 Task: Select the merge conflict vs code in the default folding range provider.
Action: Mouse moved to (38, 545)
Screenshot: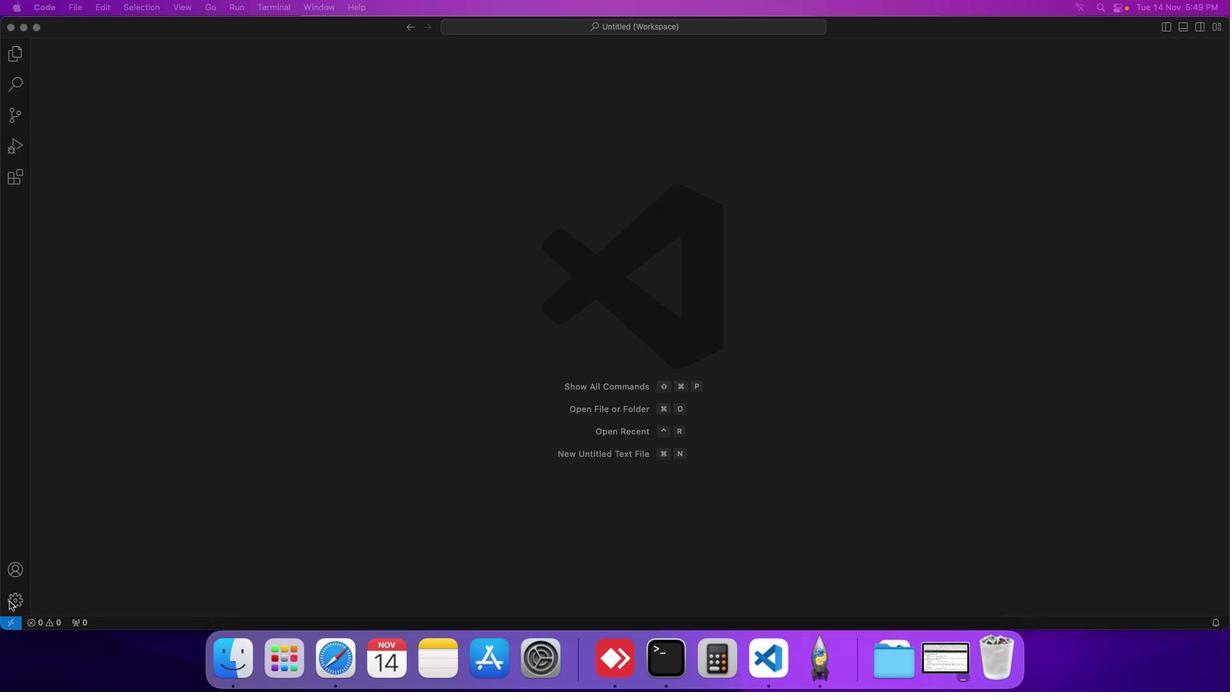 
Action: Mouse pressed left at (38, 545)
Screenshot: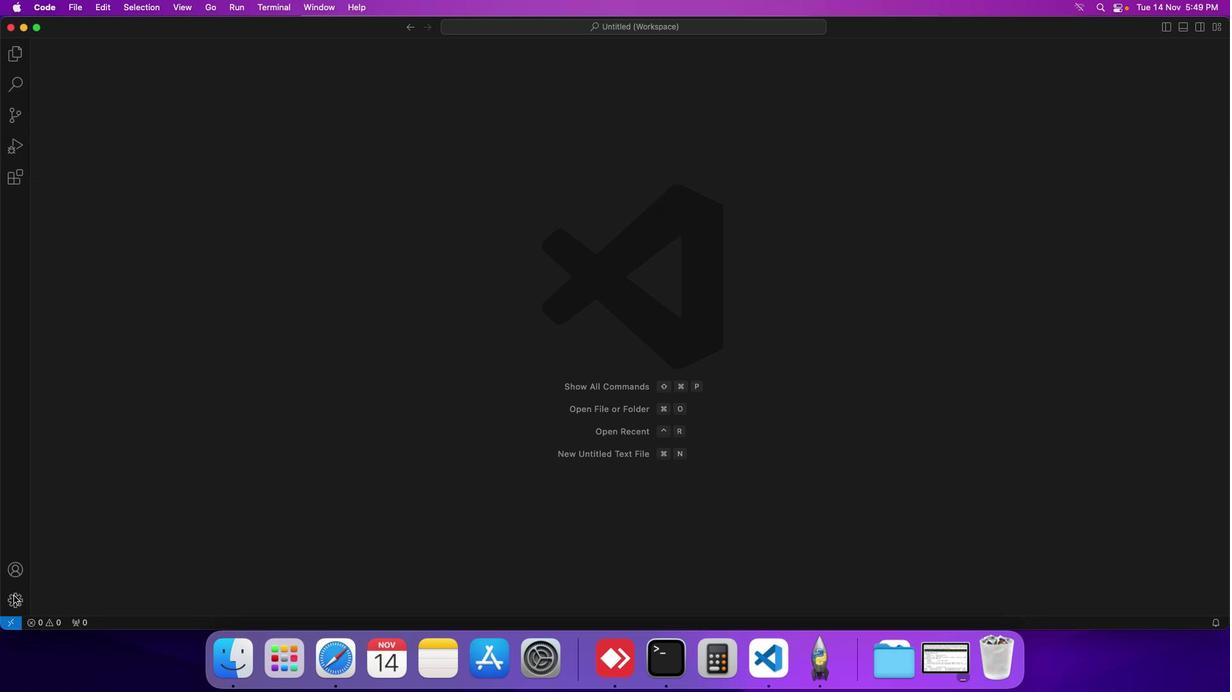 
Action: Mouse moved to (105, 456)
Screenshot: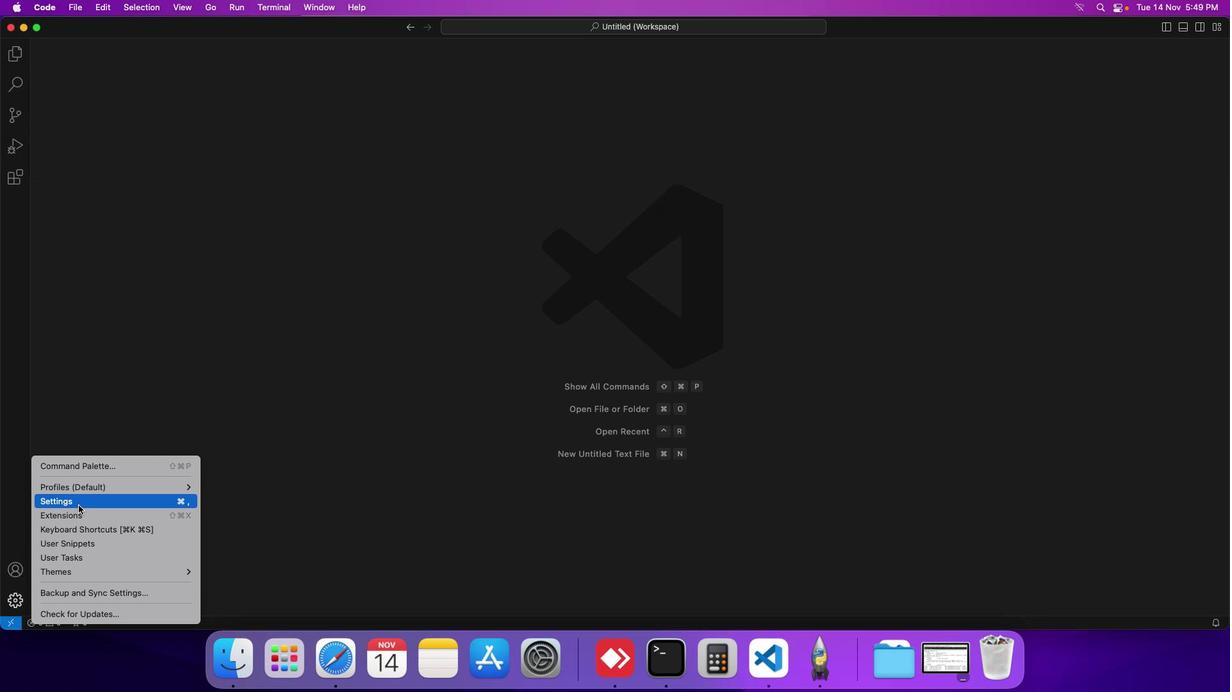 
Action: Mouse pressed left at (105, 456)
Screenshot: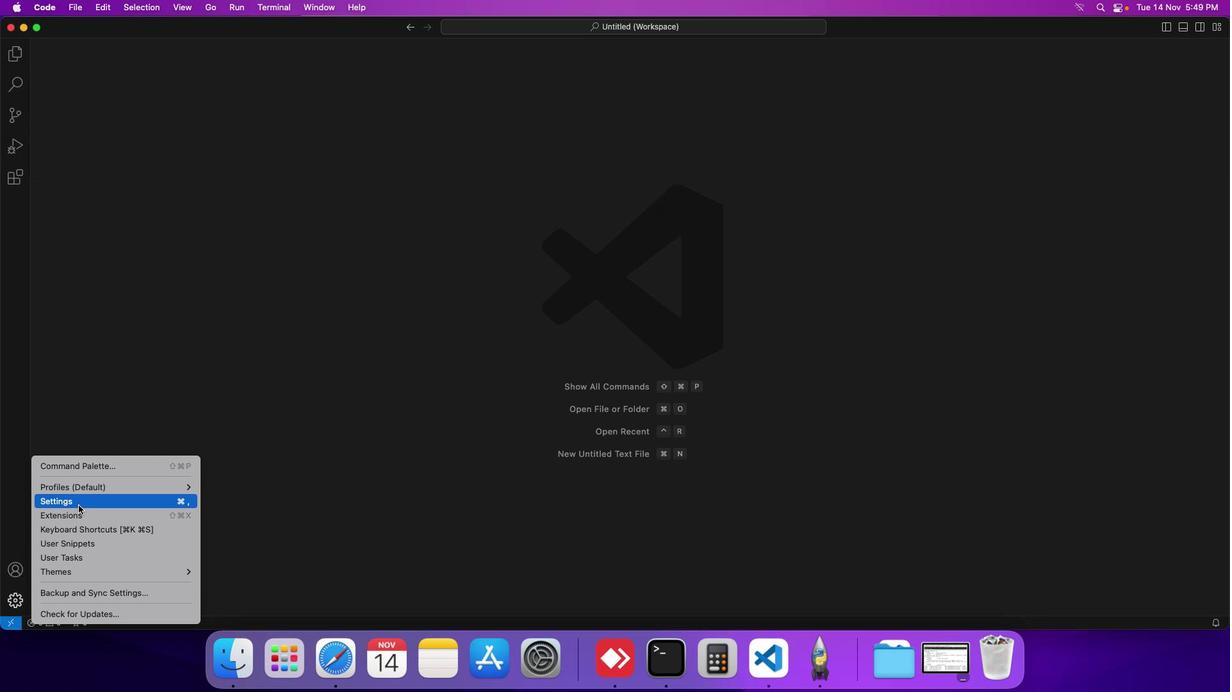 
Action: Mouse moved to (330, 83)
Screenshot: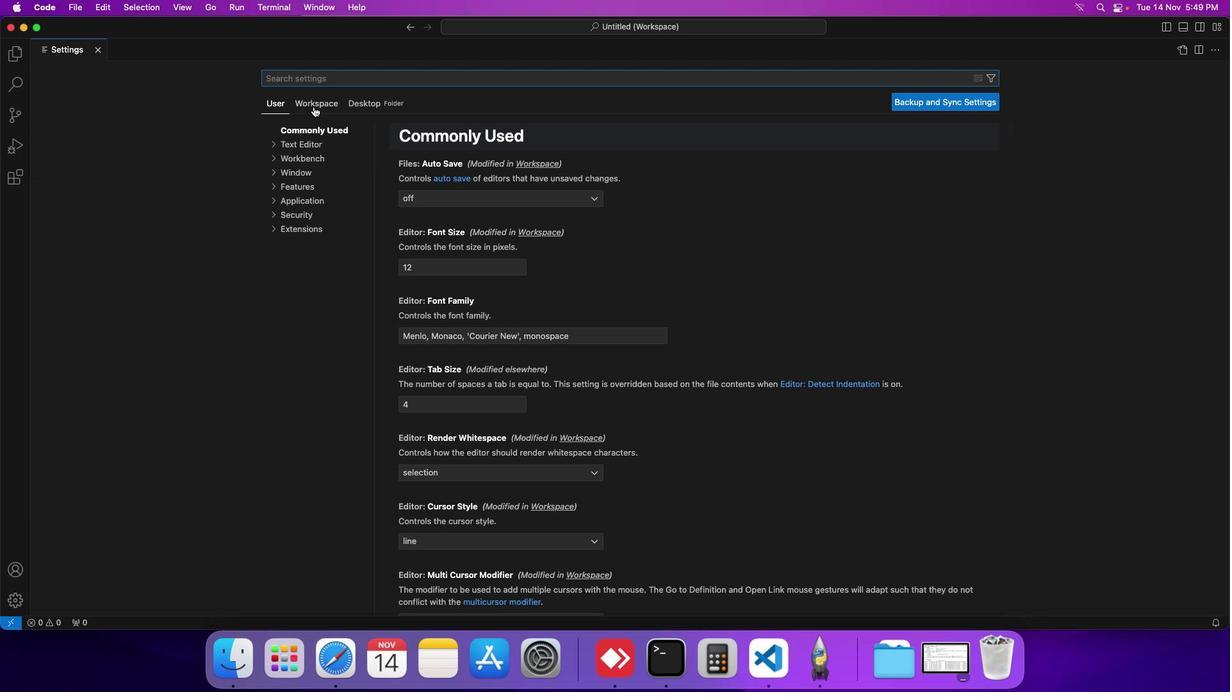 
Action: Mouse pressed left at (330, 83)
Screenshot: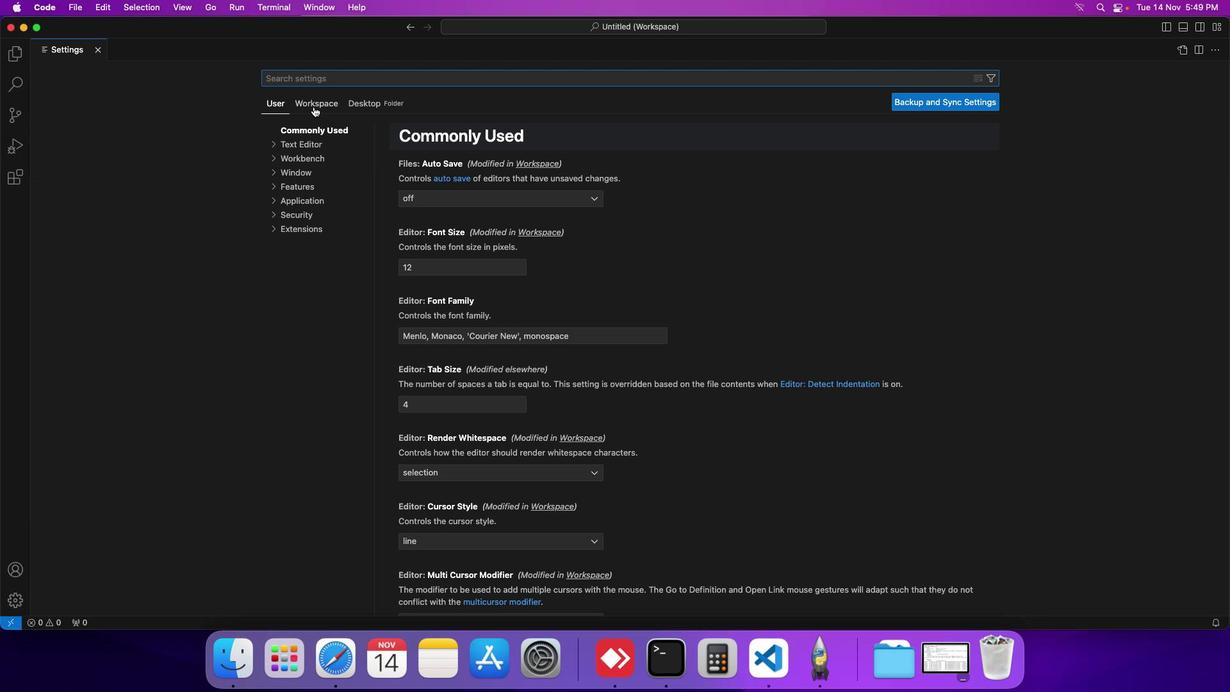 
Action: Mouse moved to (319, 120)
Screenshot: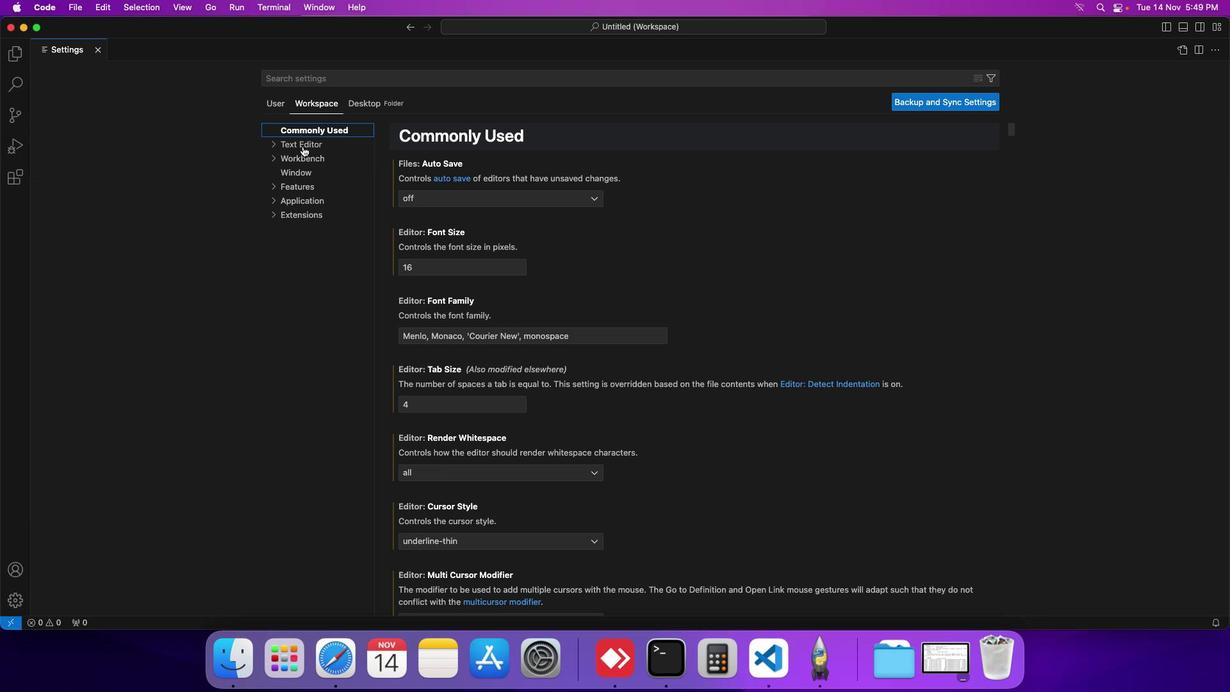 
Action: Mouse pressed left at (319, 120)
Screenshot: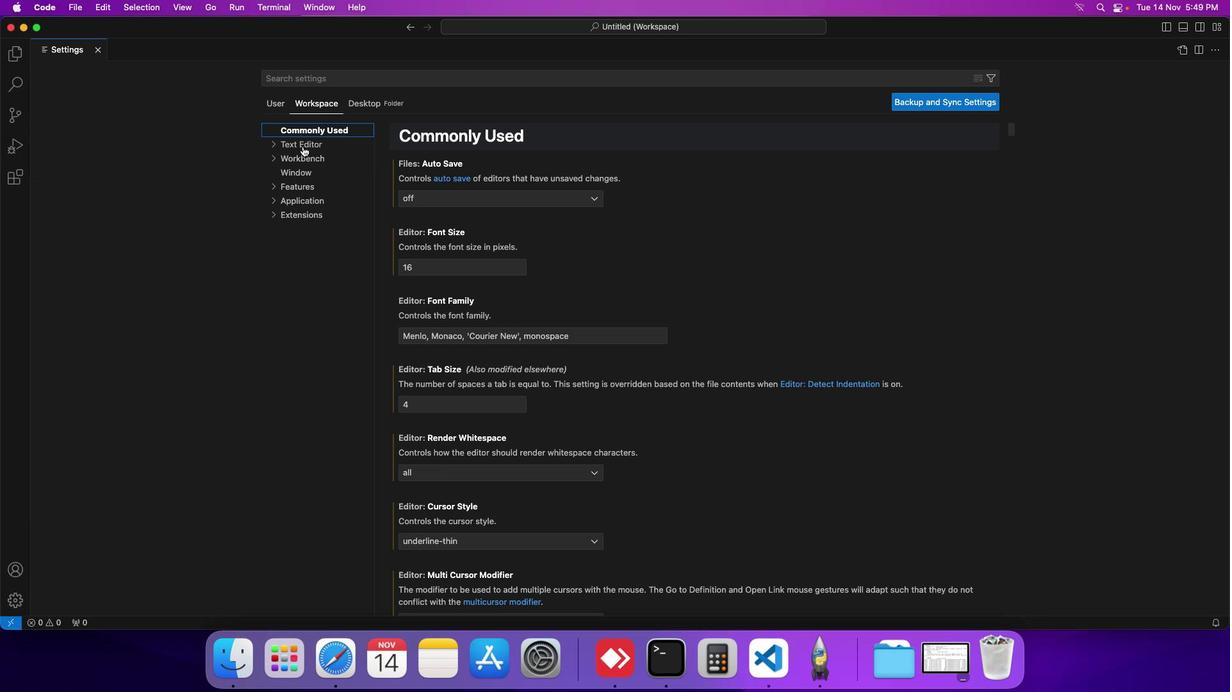 
Action: Mouse moved to (438, 301)
Screenshot: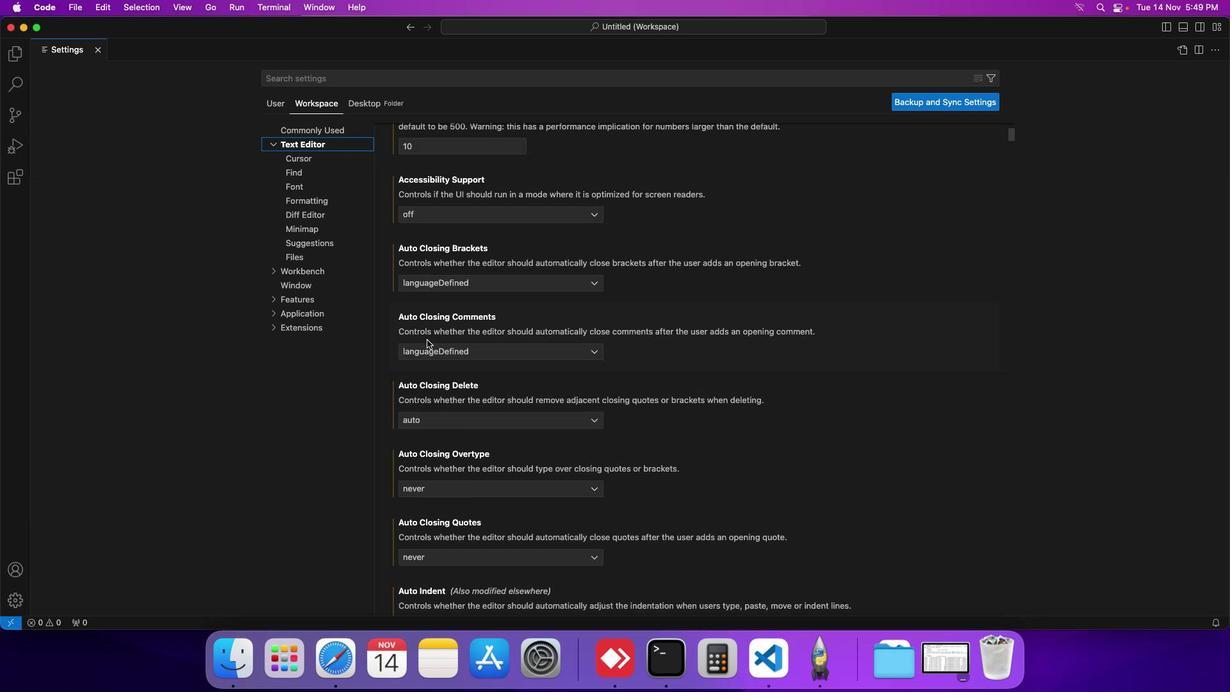 
Action: Mouse scrolled (438, 301) with delta (30, -16)
Screenshot: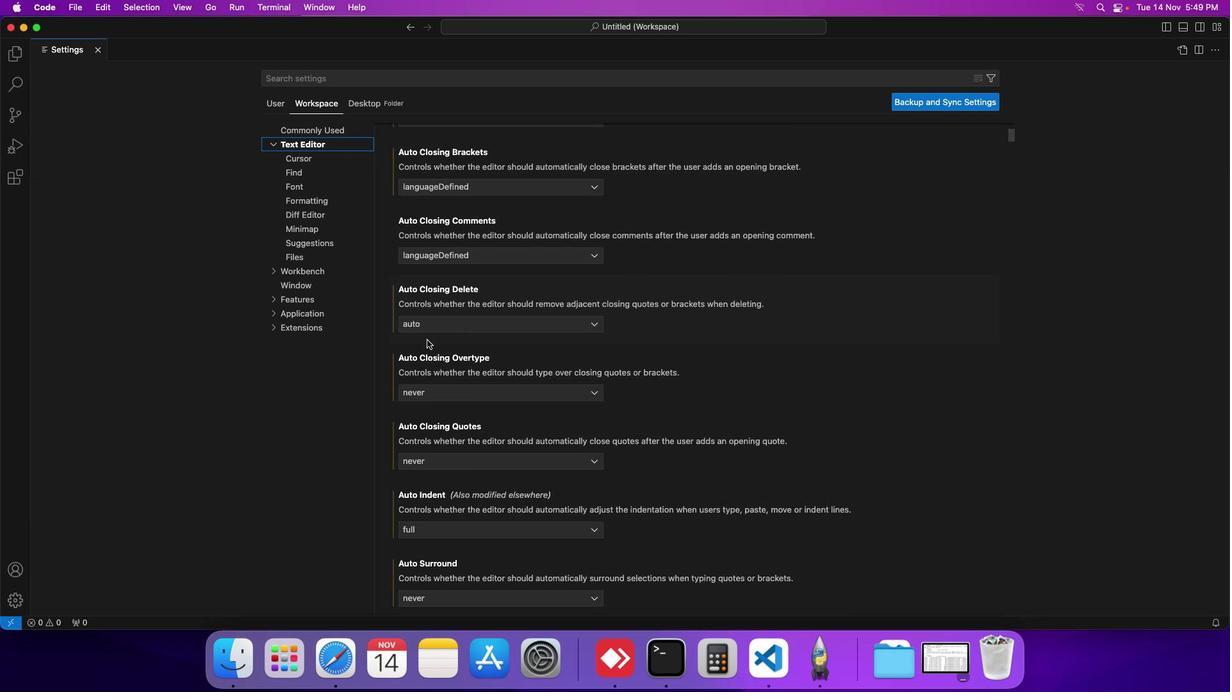 
Action: Mouse scrolled (438, 301) with delta (30, -16)
Screenshot: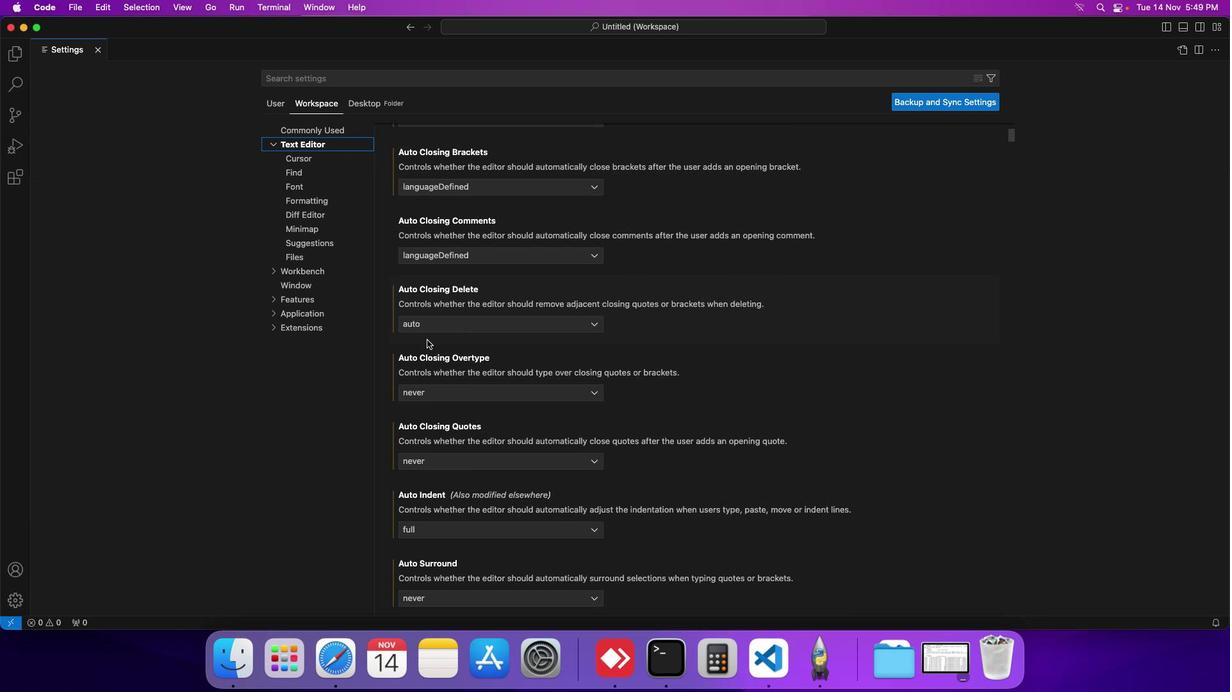 
Action: Mouse scrolled (438, 301) with delta (30, -16)
Screenshot: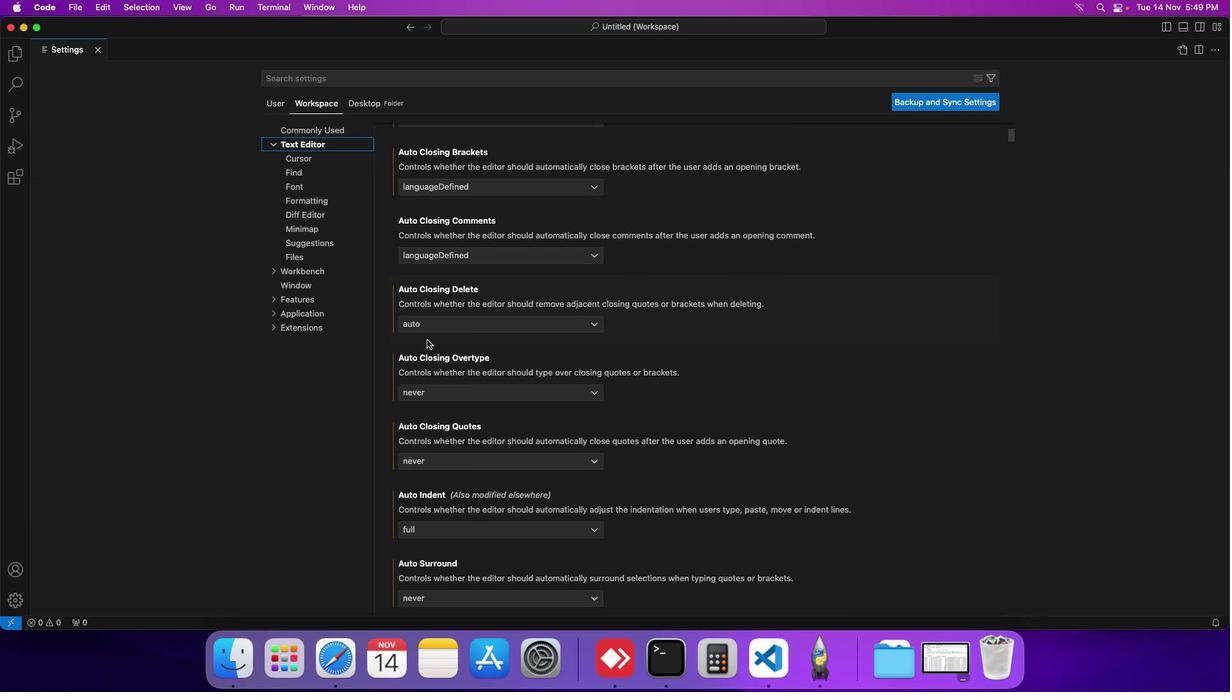 
Action: Mouse scrolled (438, 301) with delta (30, -16)
Screenshot: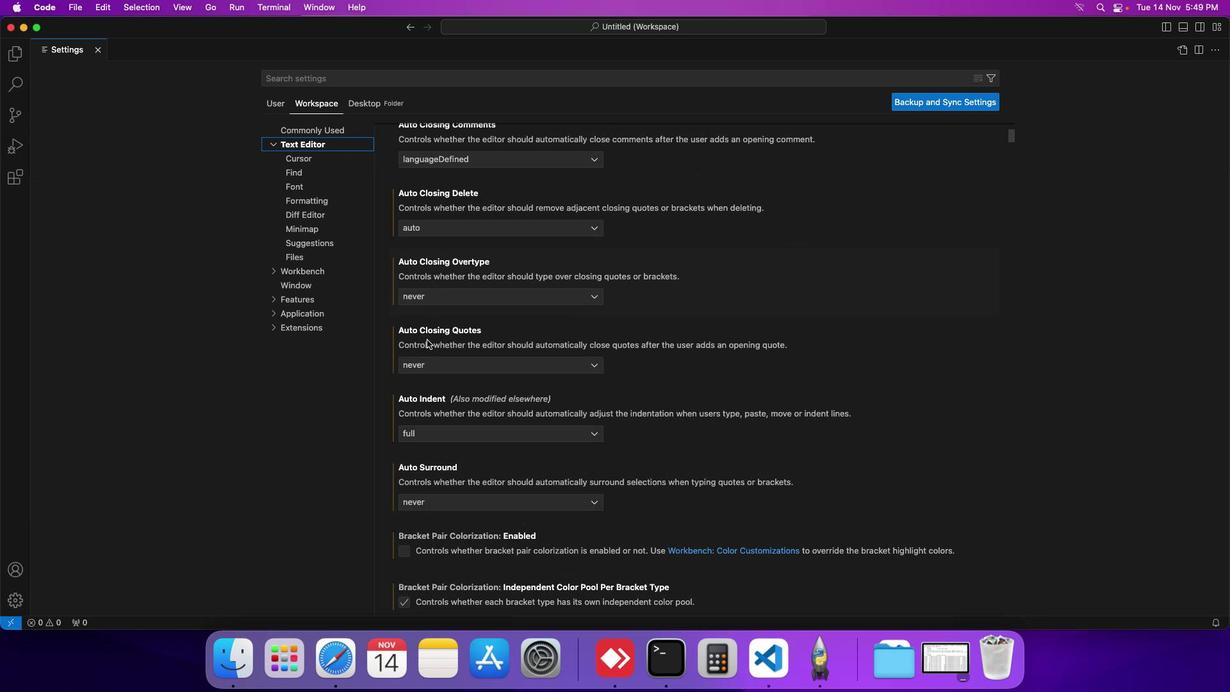 
Action: Mouse scrolled (438, 301) with delta (30, -16)
Screenshot: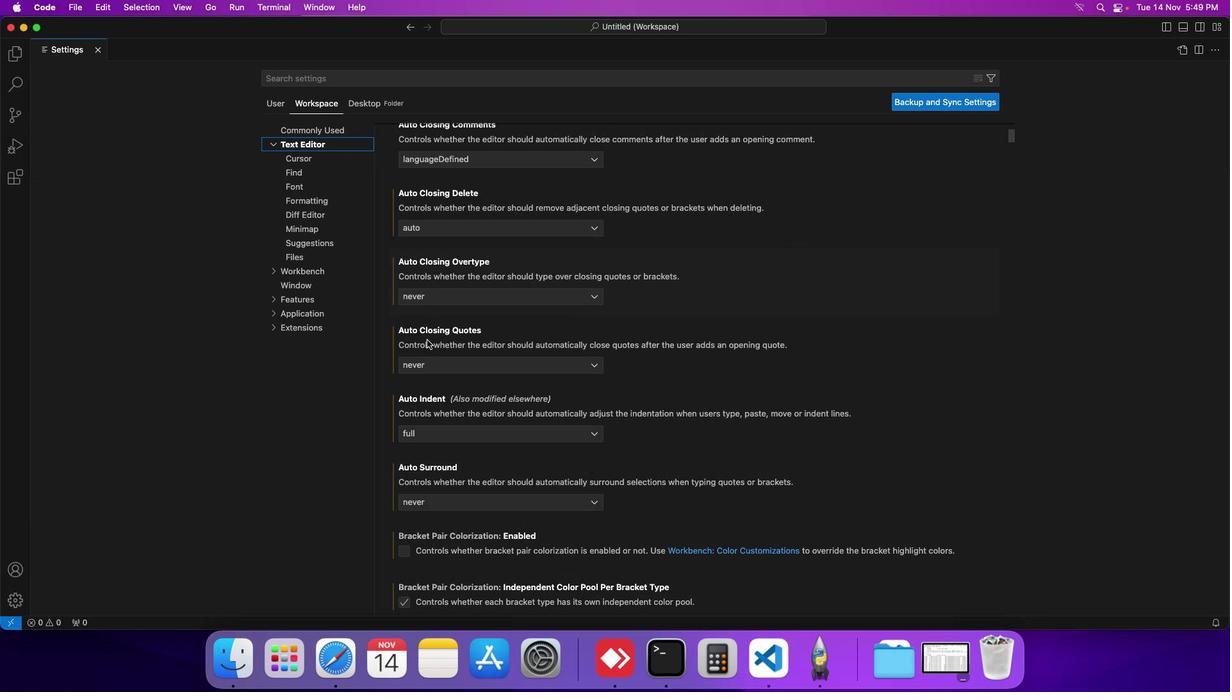 
Action: Mouse scrolled (438, 301) with delta (30, -16)
Screenshot: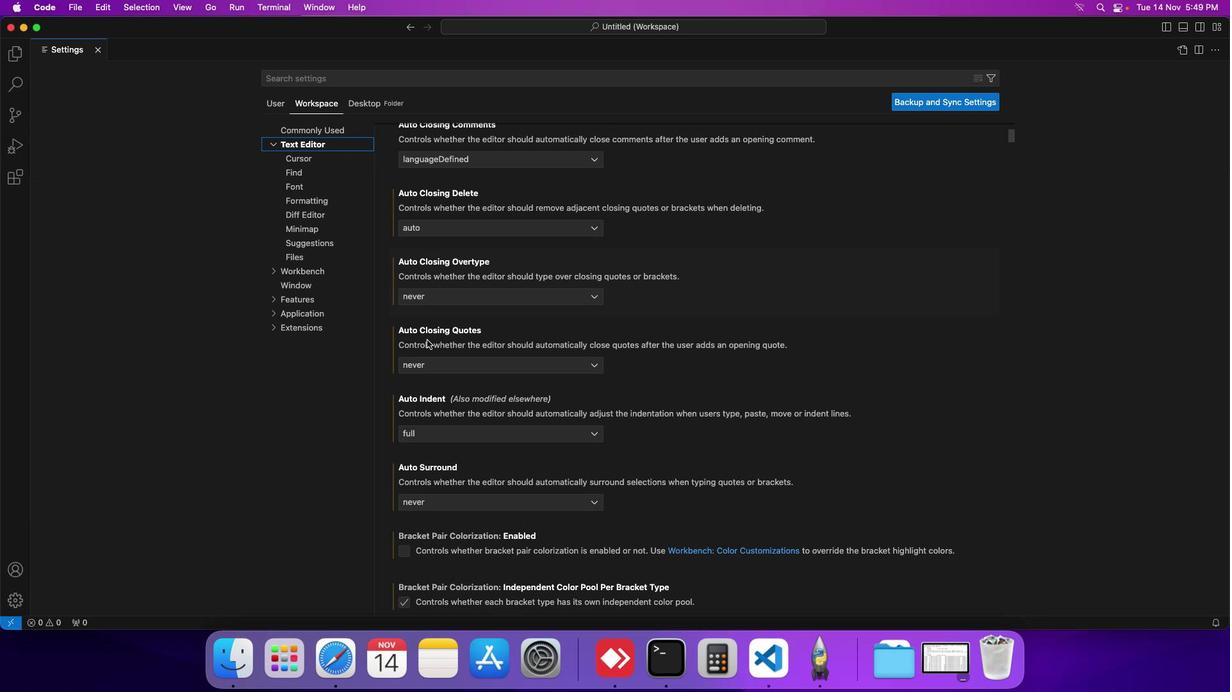 
Action: Mouse moved to (438, 302)
Screenshot: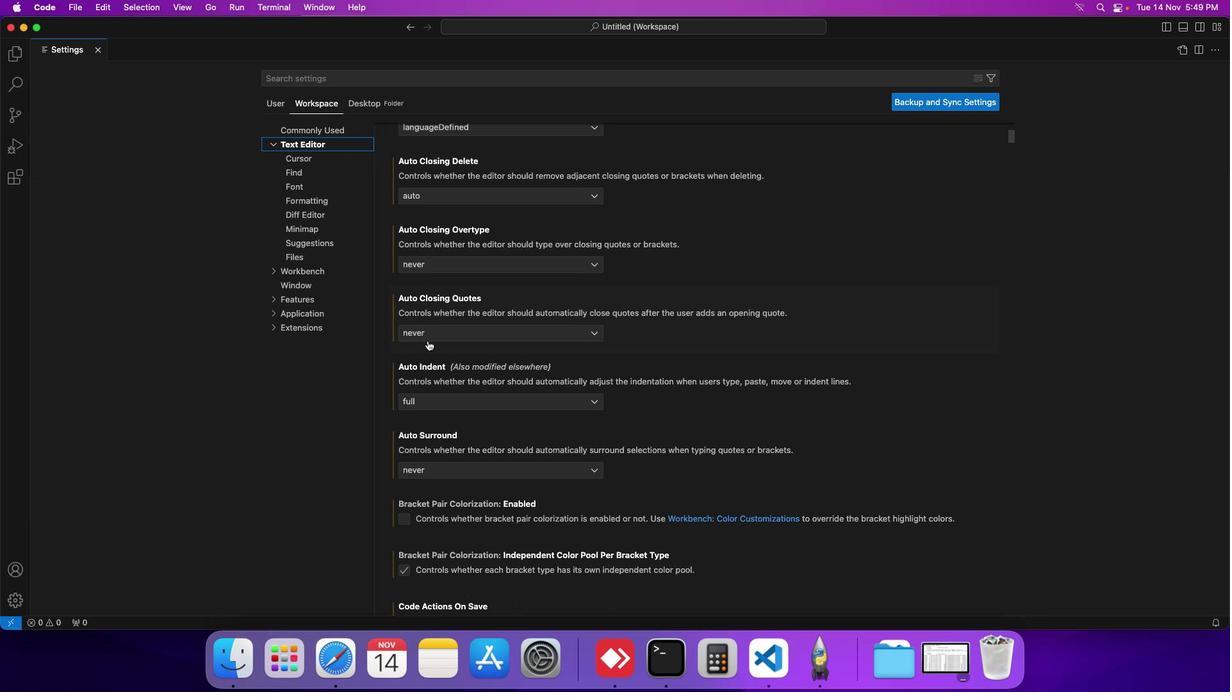 
Action: Mouse scrolled (438, 302) with delta (30, -16)
Screenshot: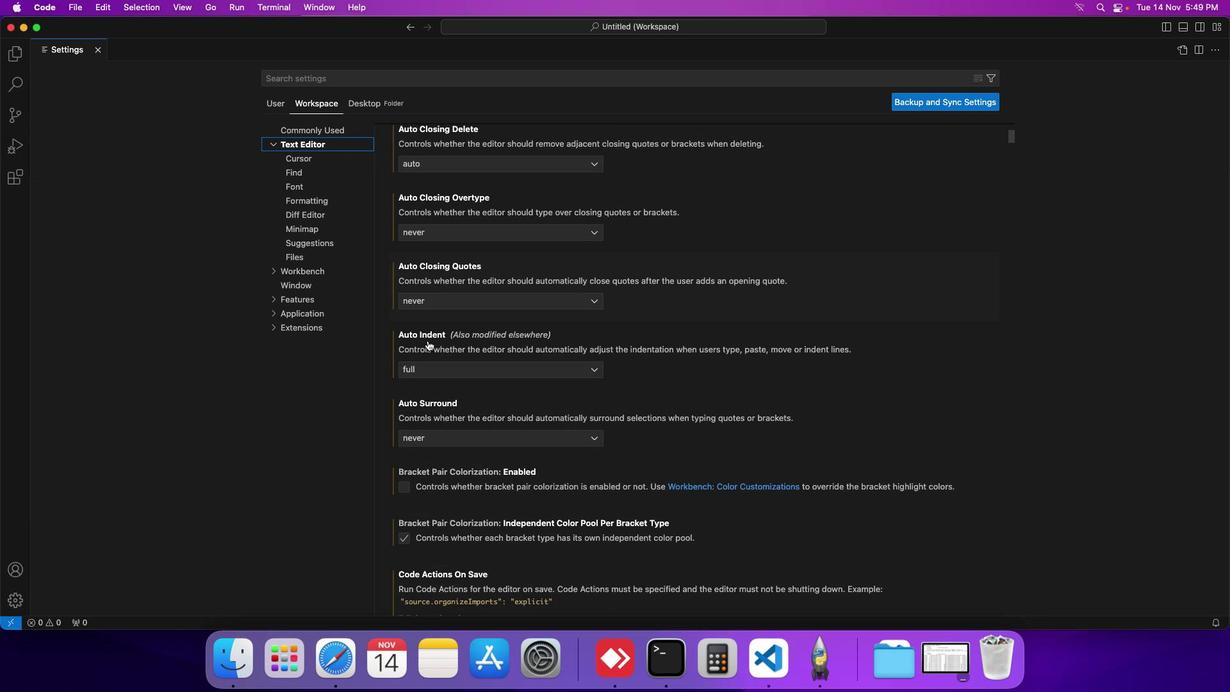 
Action: Mouse scrolled (438, 302) with delta (30, -16)
Screenshot: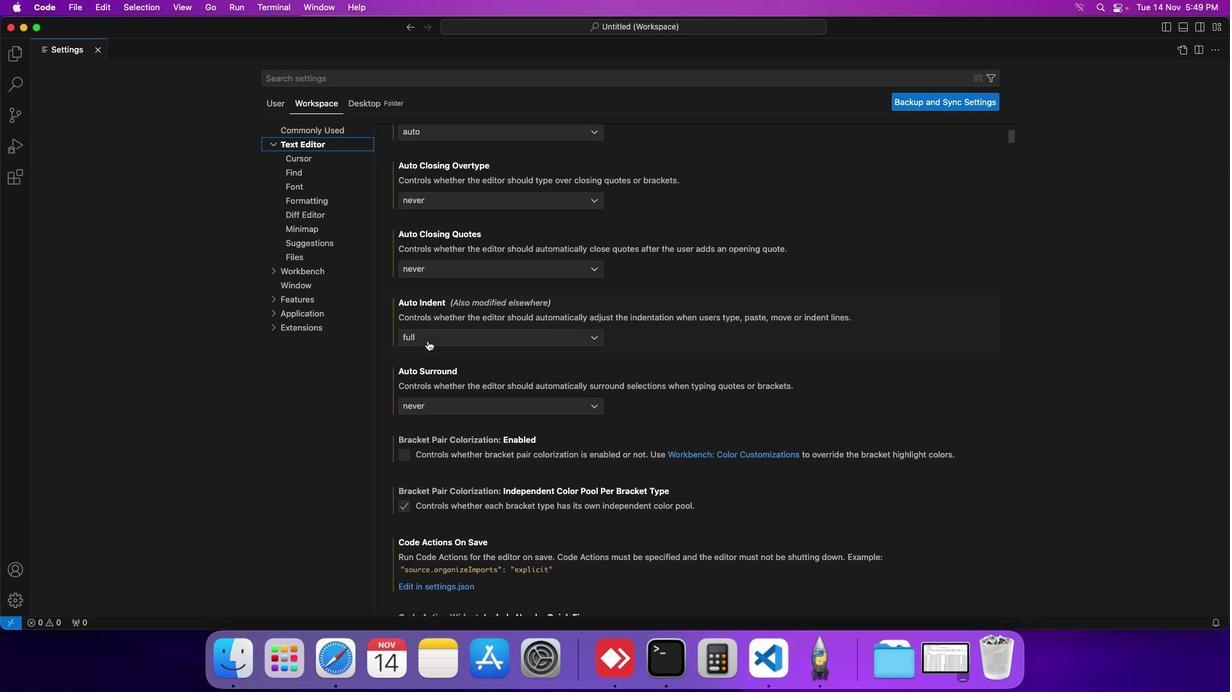 
Action: Mouse scrolled (438, 302) with delta (30, -16)
Screenshot: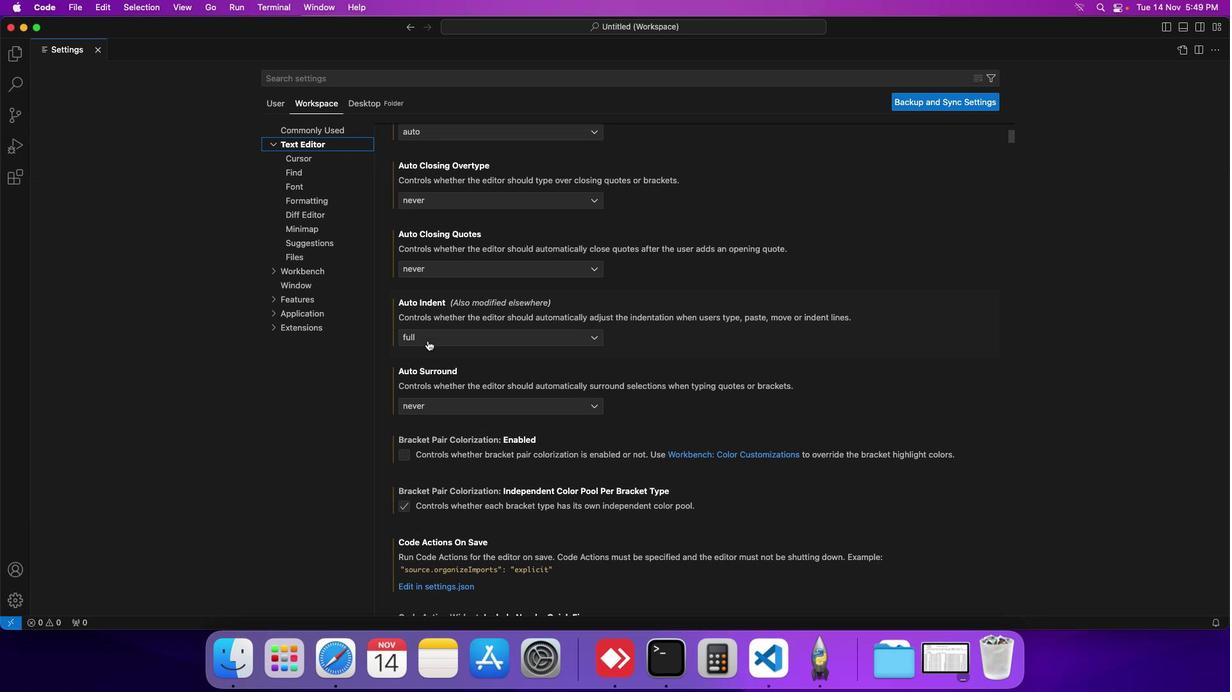 
Action: Mouse moved to (439, 302)
Screenshot: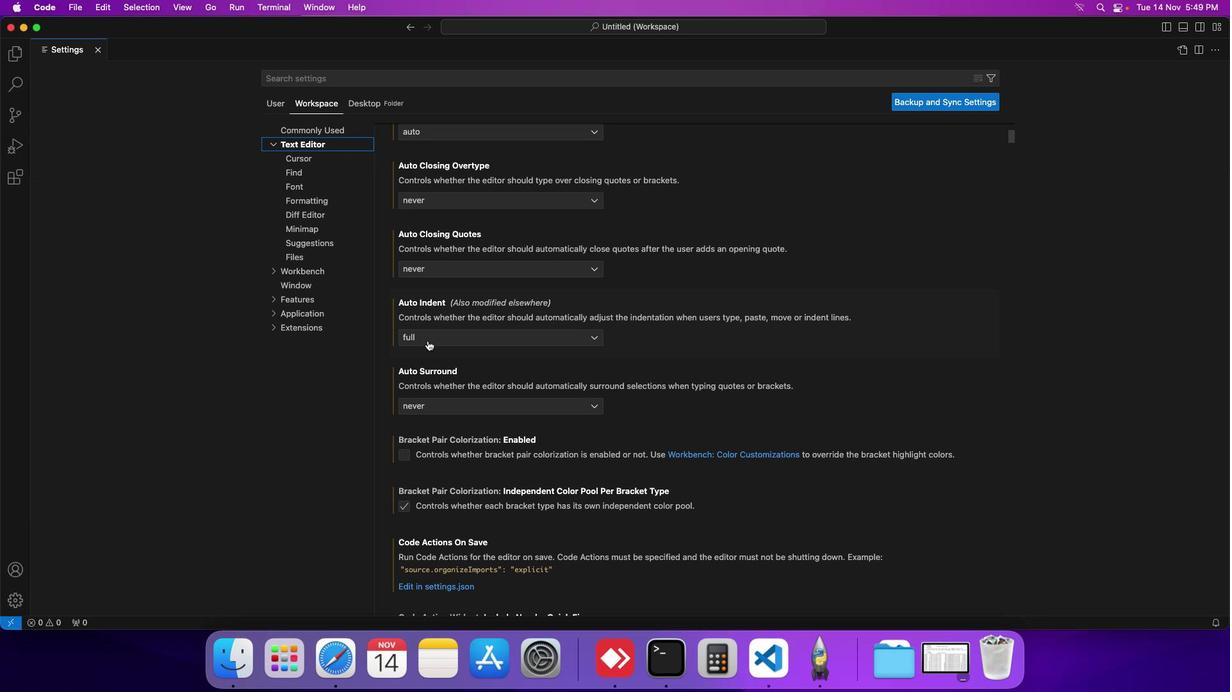 
Action: Mouse scrolled (439, 302) with delta (30, -16)
Screenshot: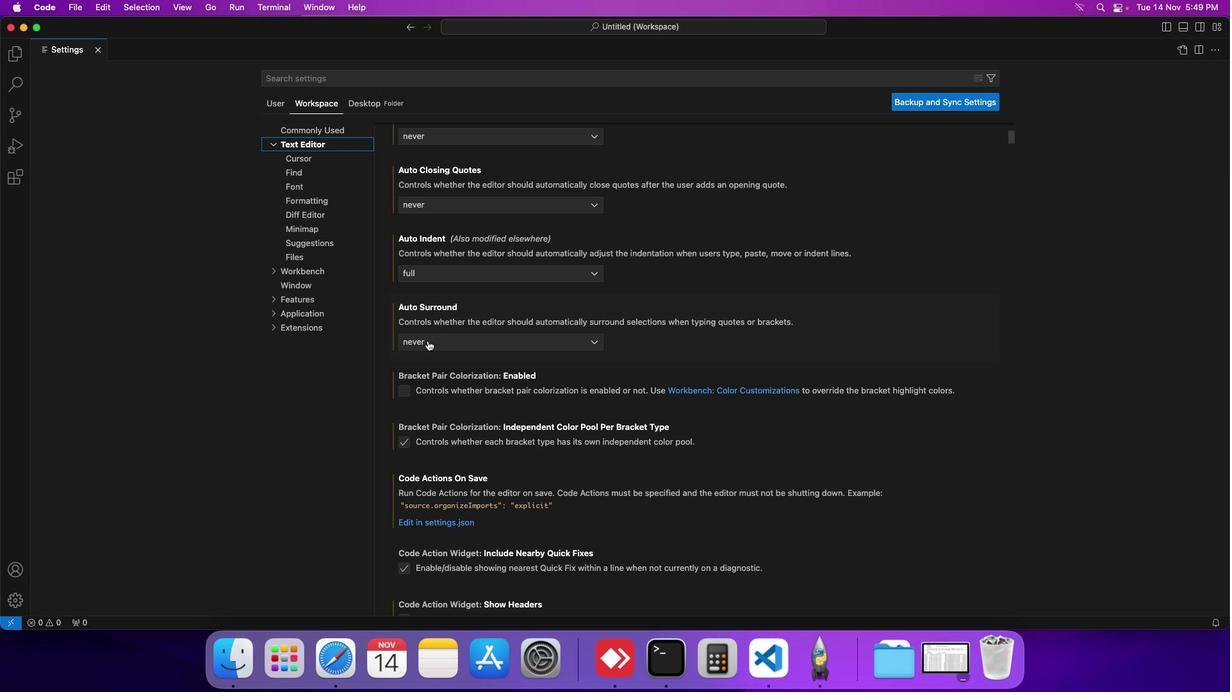 
Action: Mouse scrolled (439, 302) with delta (30, -16)
Screenshot: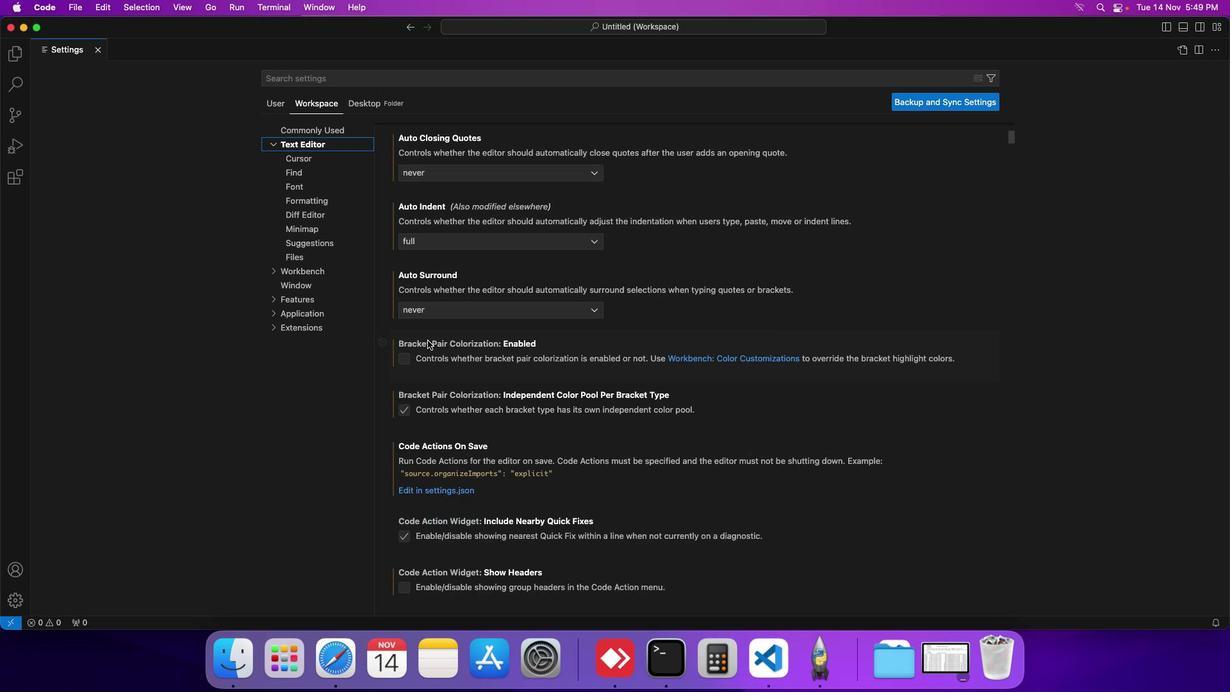 
Action: Mouse scrolled (439, 302) with delta (30, -16)
Screenshot: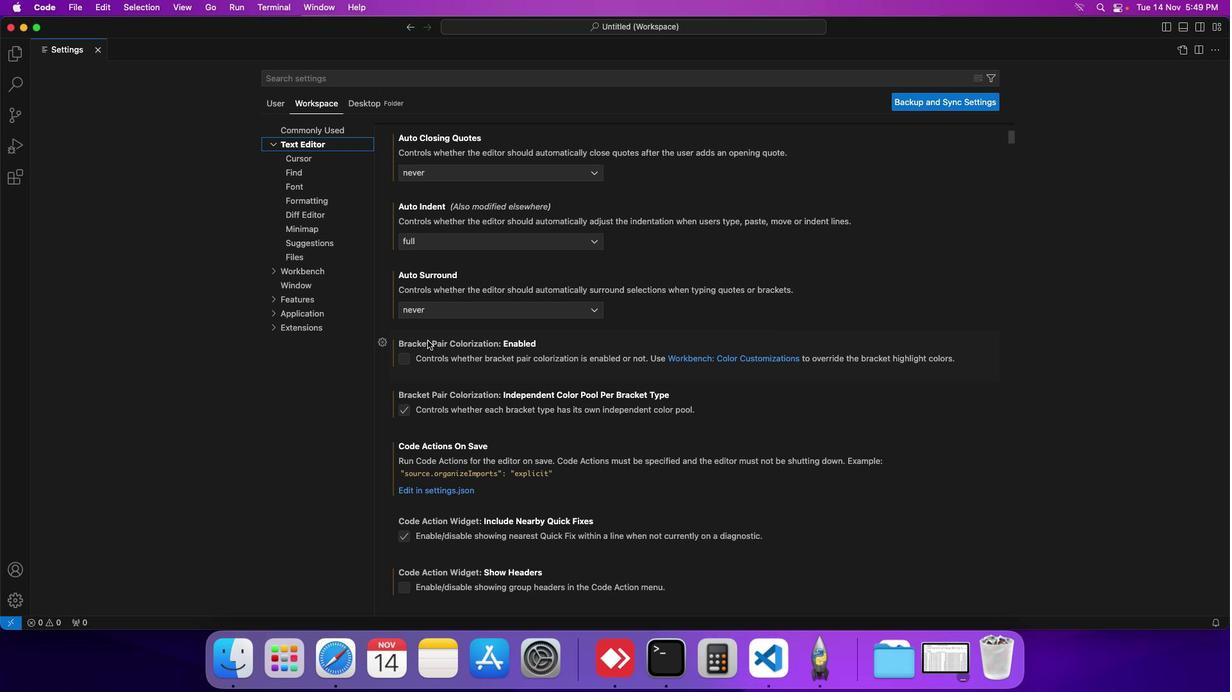 
Action: Mouse moved to (439, 303)
Screenshot: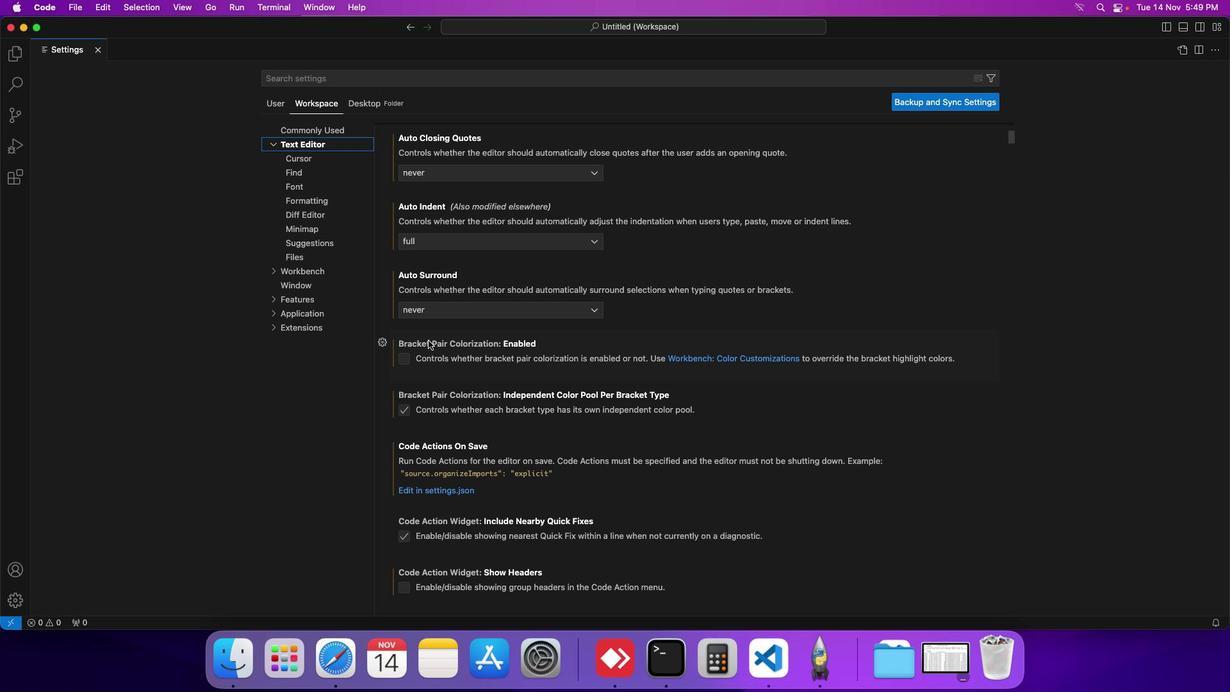 
Action: Mouse scrolled (439, 303) with delta (30, -16)
Screenshot: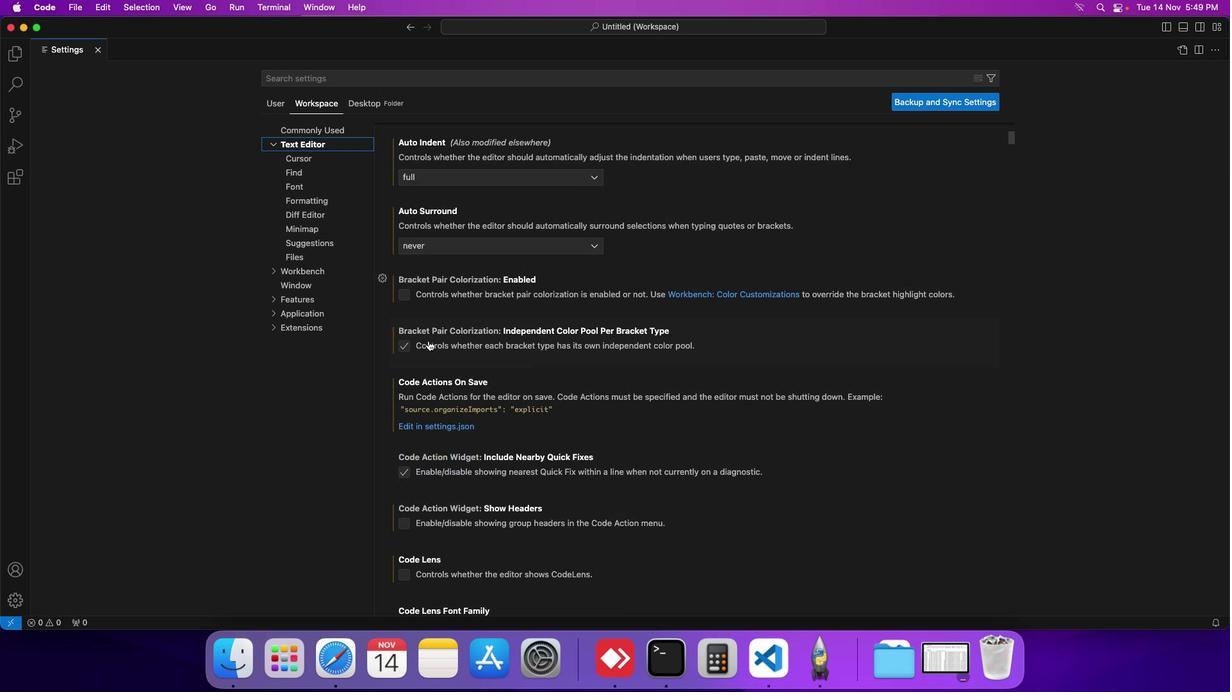 
Action: Mouse scrolled (439, 303) with delta (30, -16)
Screenshot: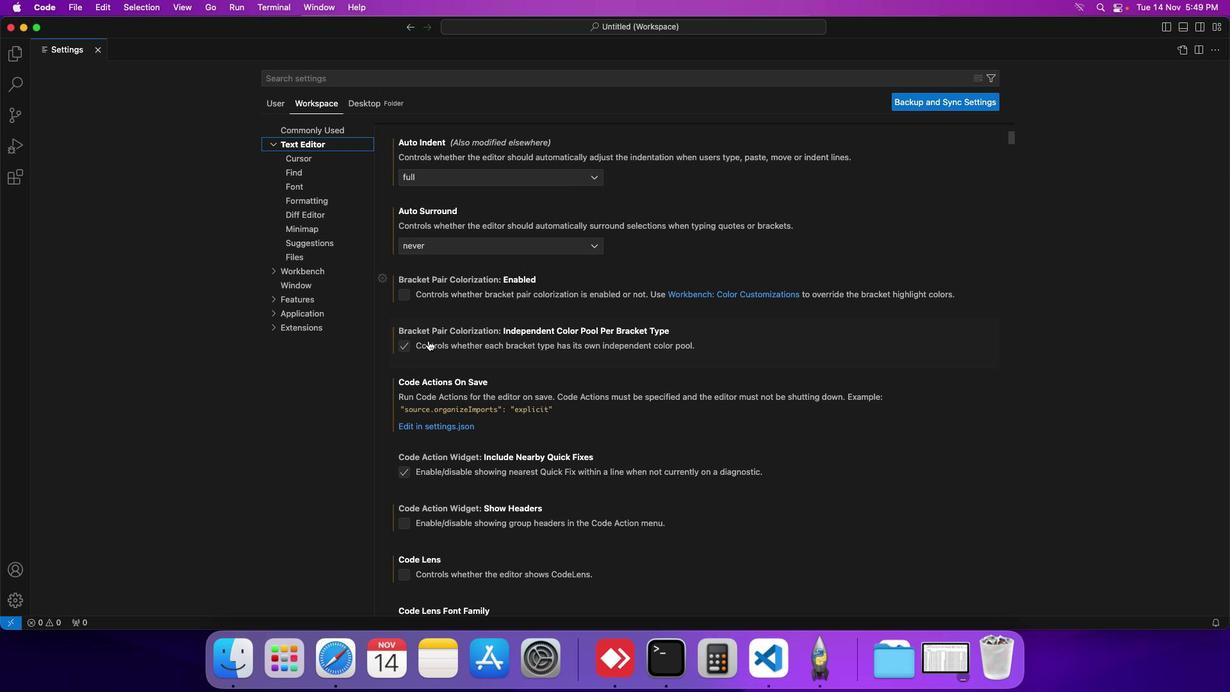 
Action: Mouse scrolled (439, 303) with delta (30, -16)
Screenshot: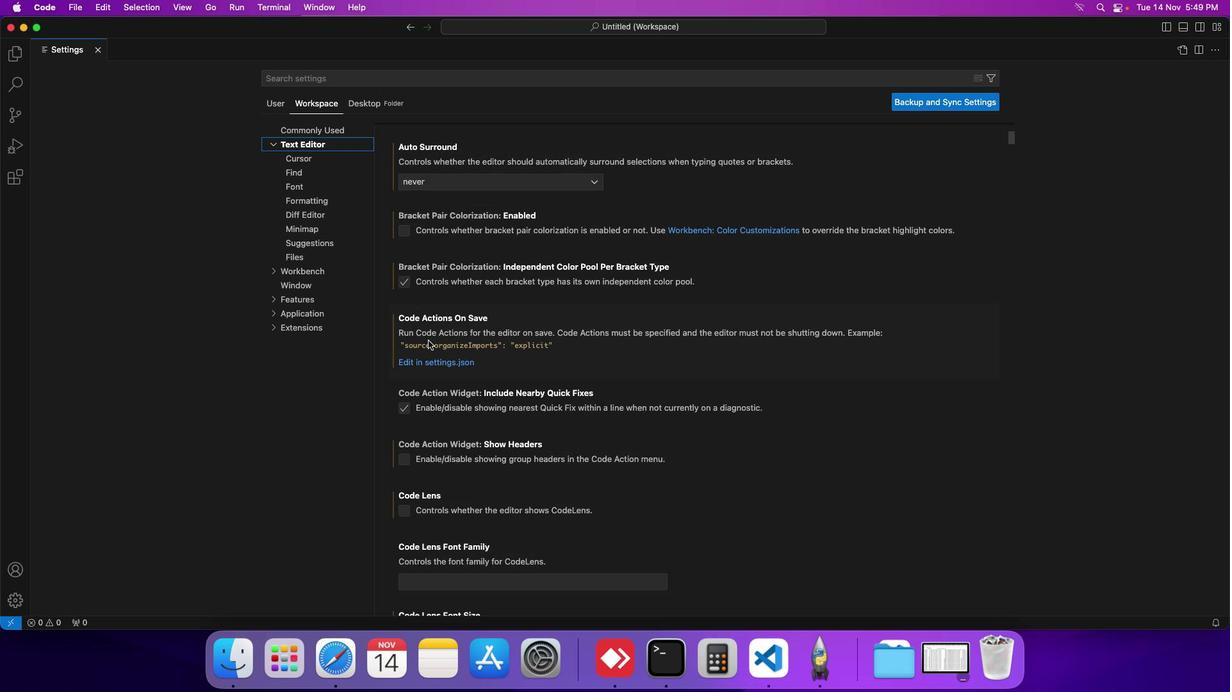 
Action: Mouse scrolled (439, 303) with delta (30, -16)
Screenshot: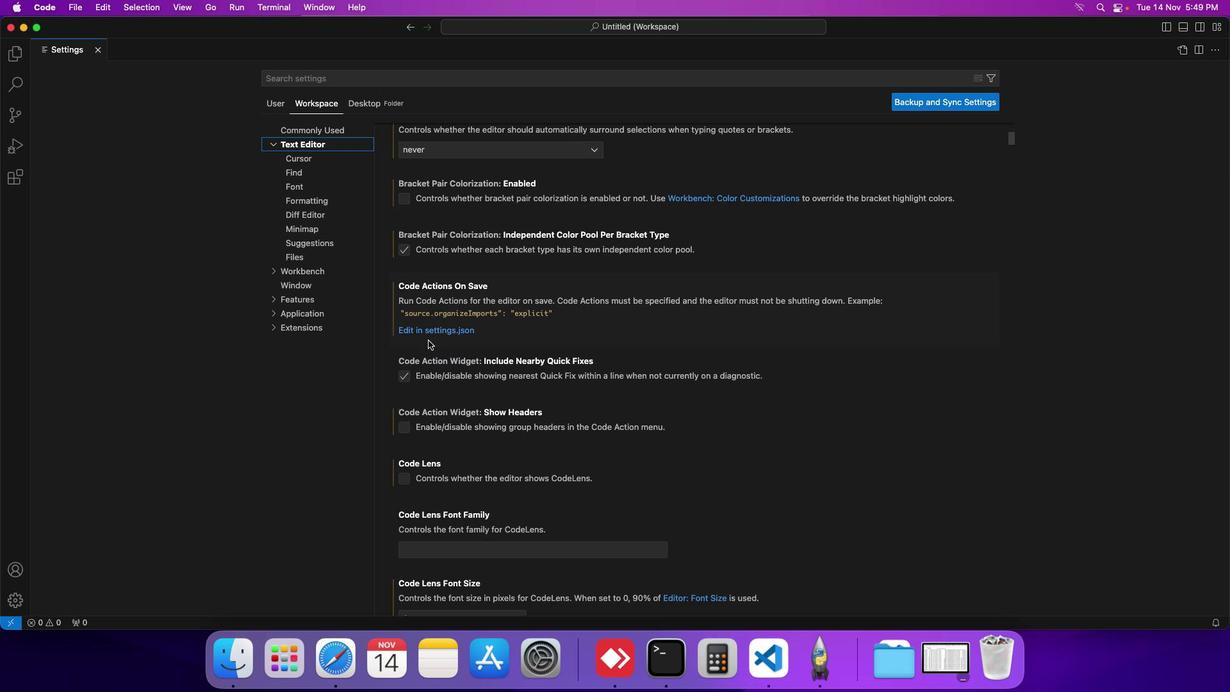 
Action: Mouse scrolled (439, 303) with delta (30, -16)
Screenshot: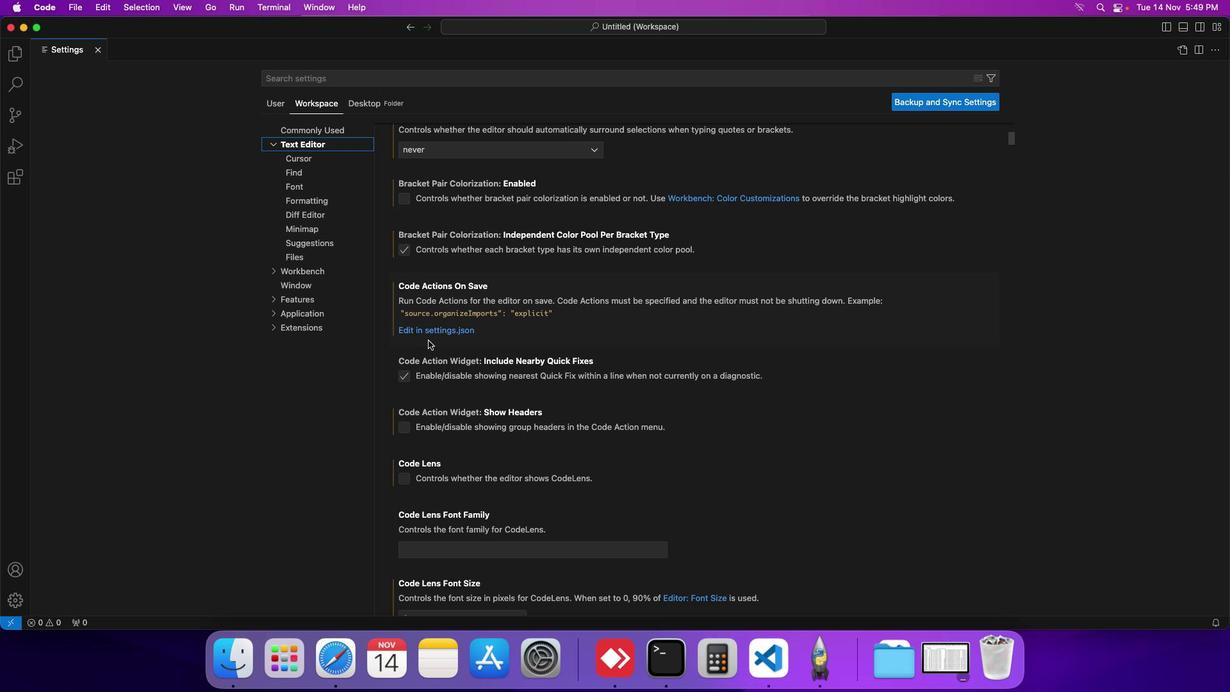 
Action: Mouse scrolled (439, 303) with delta (30, -16)
Screenshot: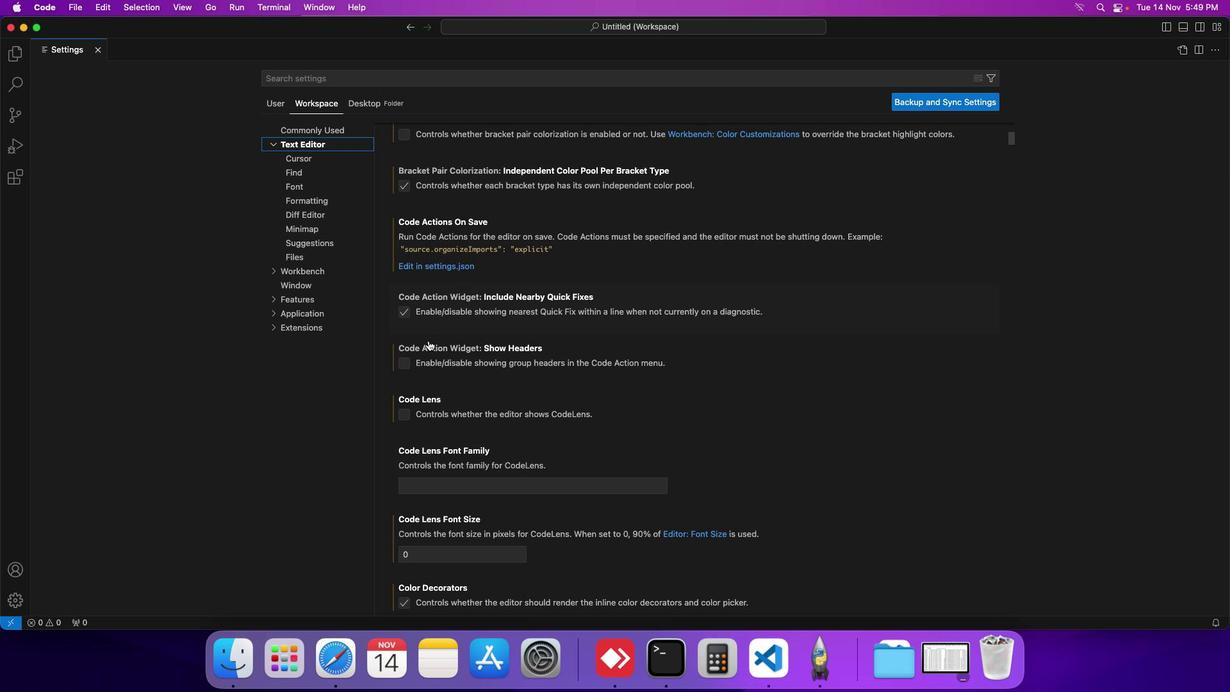 
Action: Mouse scrolled (439, 303) with delta (30, -16)
Screenshot: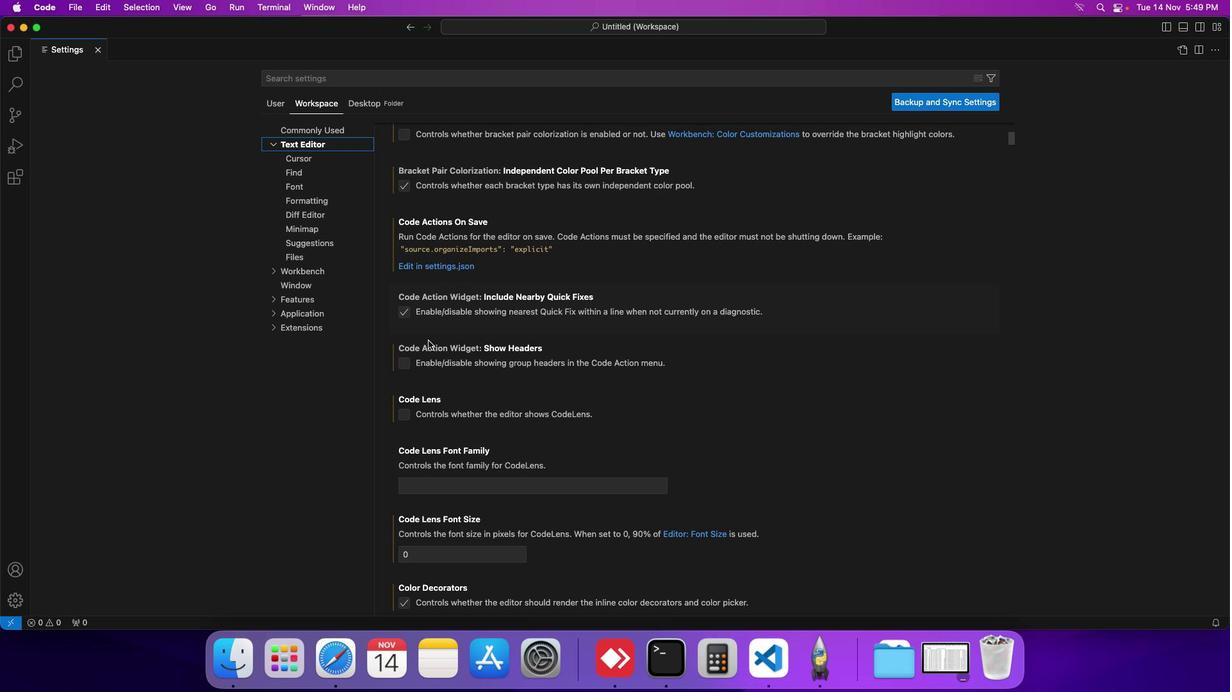 
Action: Mouse scrolled (439, 303) with delta (30, -16)
Screenshot: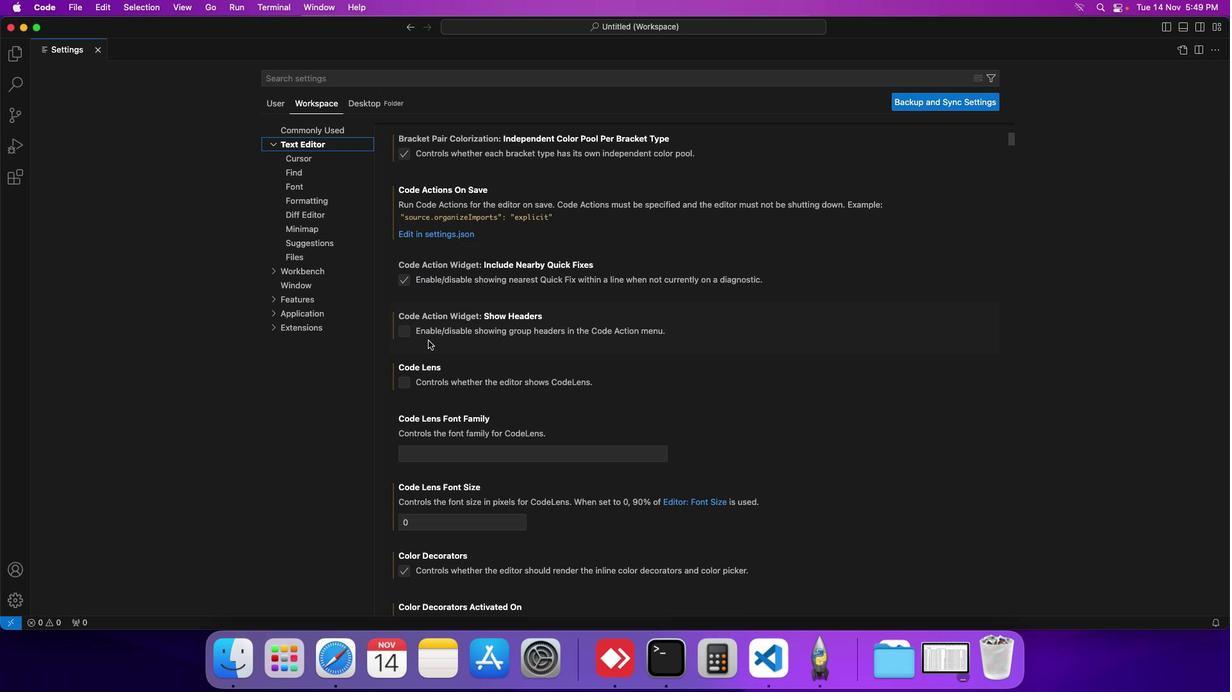 
Action: Mouse scrolled (439, 303) with delta (30, -16)
Screenshot: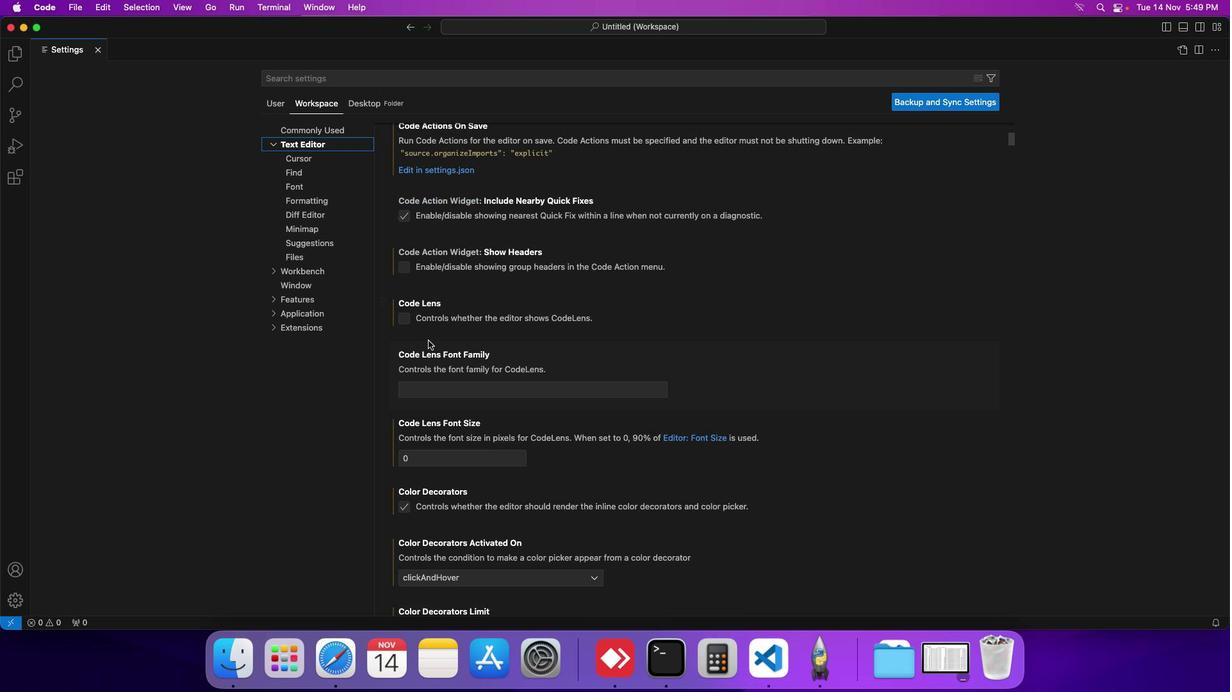
Action: Mouse scrolled (439, 303) with delta (30, -16)
Screenshot: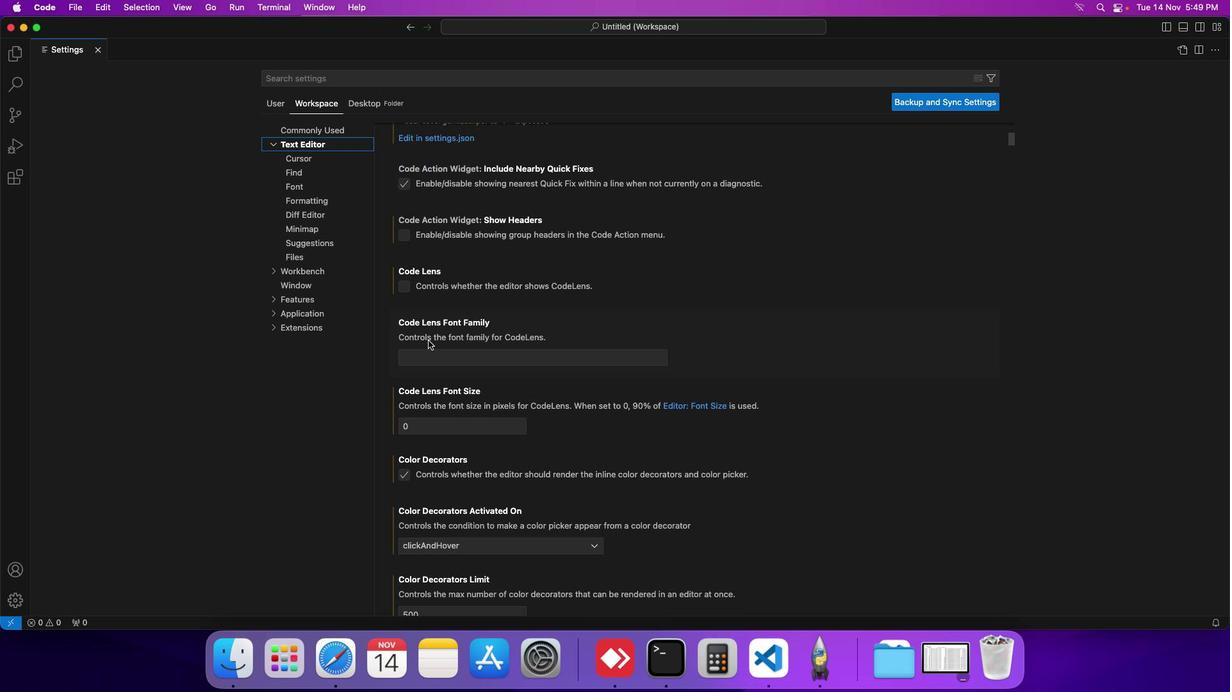 
Action: Mouse scrolled (439, 303) with delta (30, -16)
Screenshot: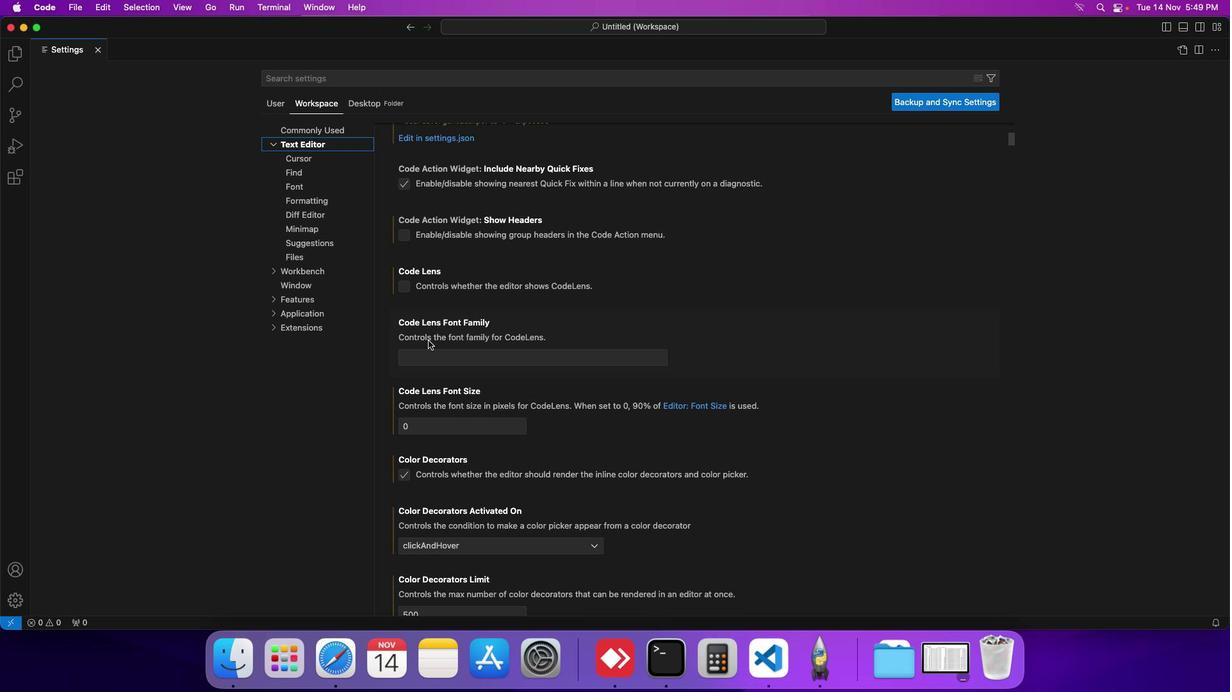 
Action: Mouse scrolled (439, 303) with delta (30, -16)
Screenshot: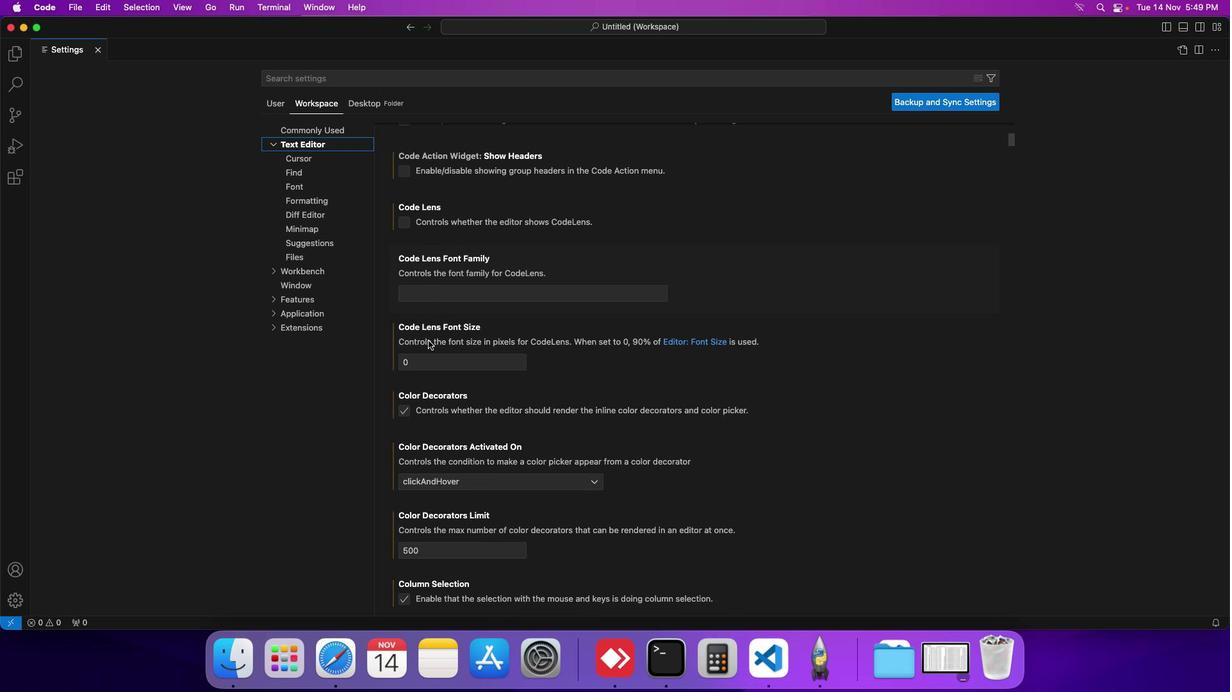 
Action: Mouse scrolled (439, 303) with delta (30, -16)
Screenshot: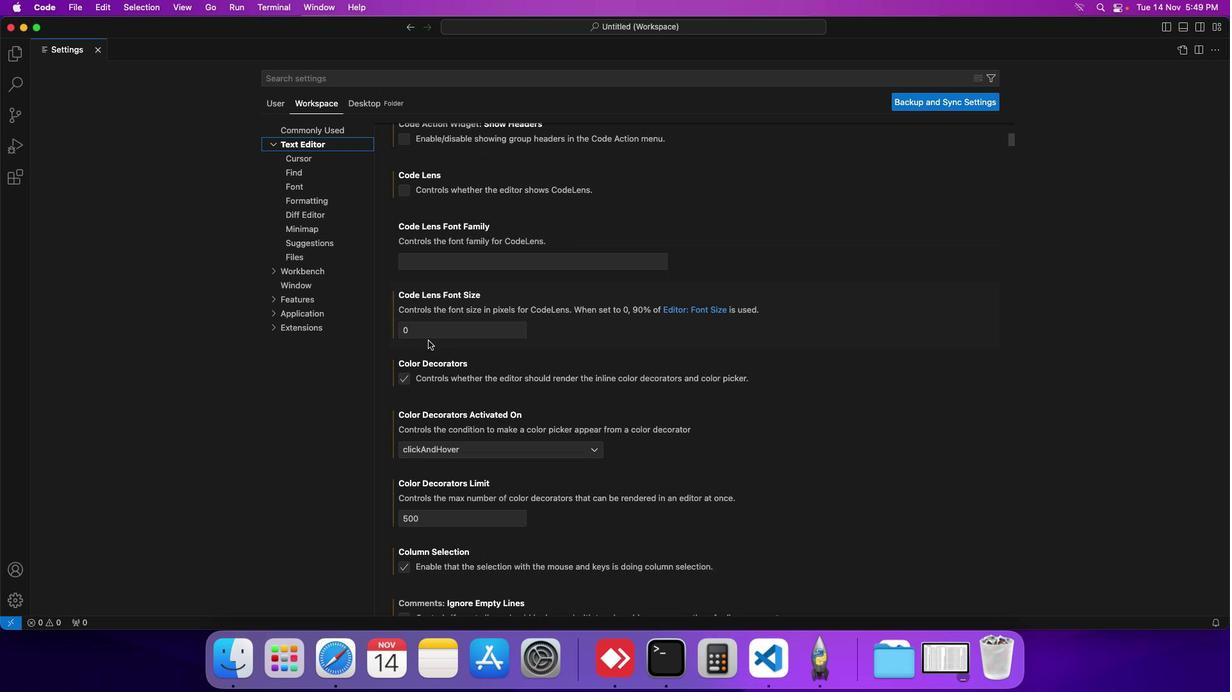 
Action: Mouse scrolled (439, 303) with delta (30, -16)
Screenshot: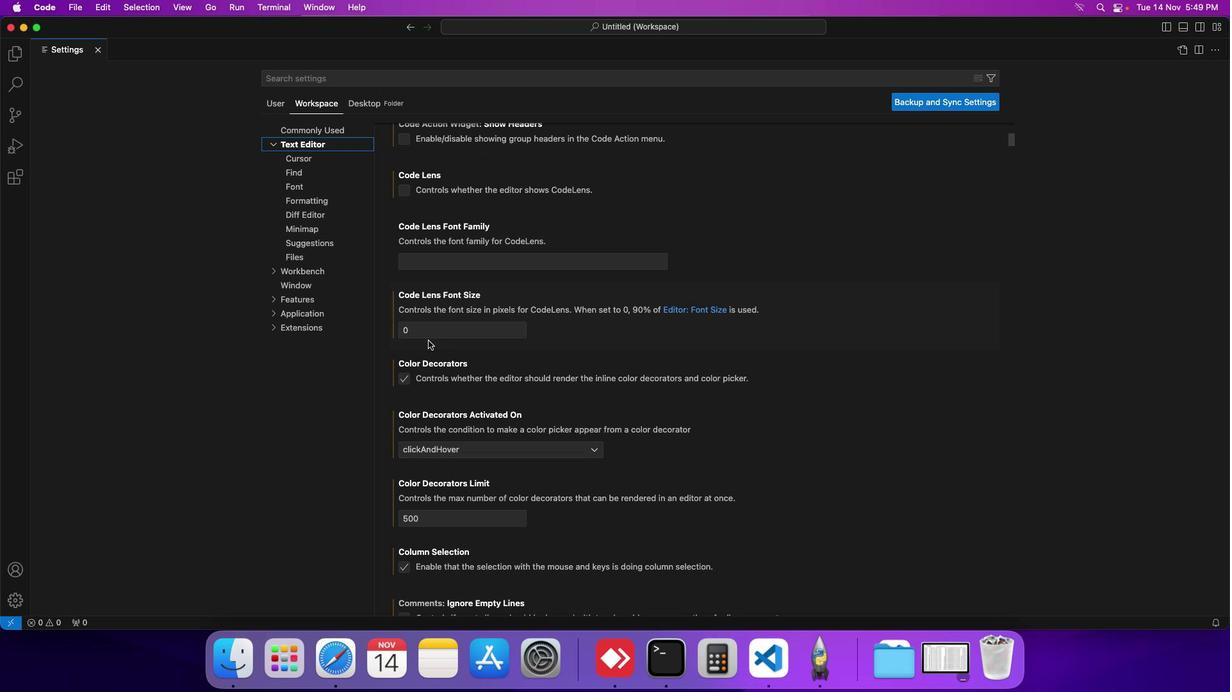 
Action: Mouse scrolled (439, 303) with delta (30, -16)
Screenshot: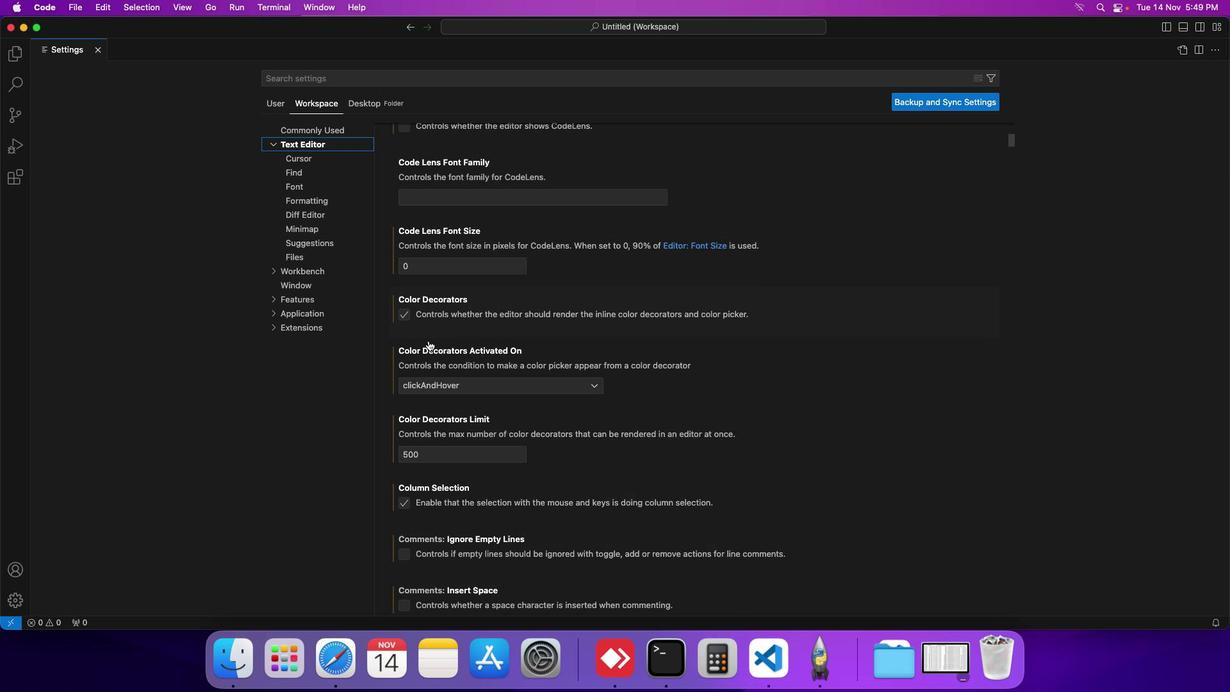 
Action: Mouse scrolled (439, 303) with delta (30, -16)
Screenshot: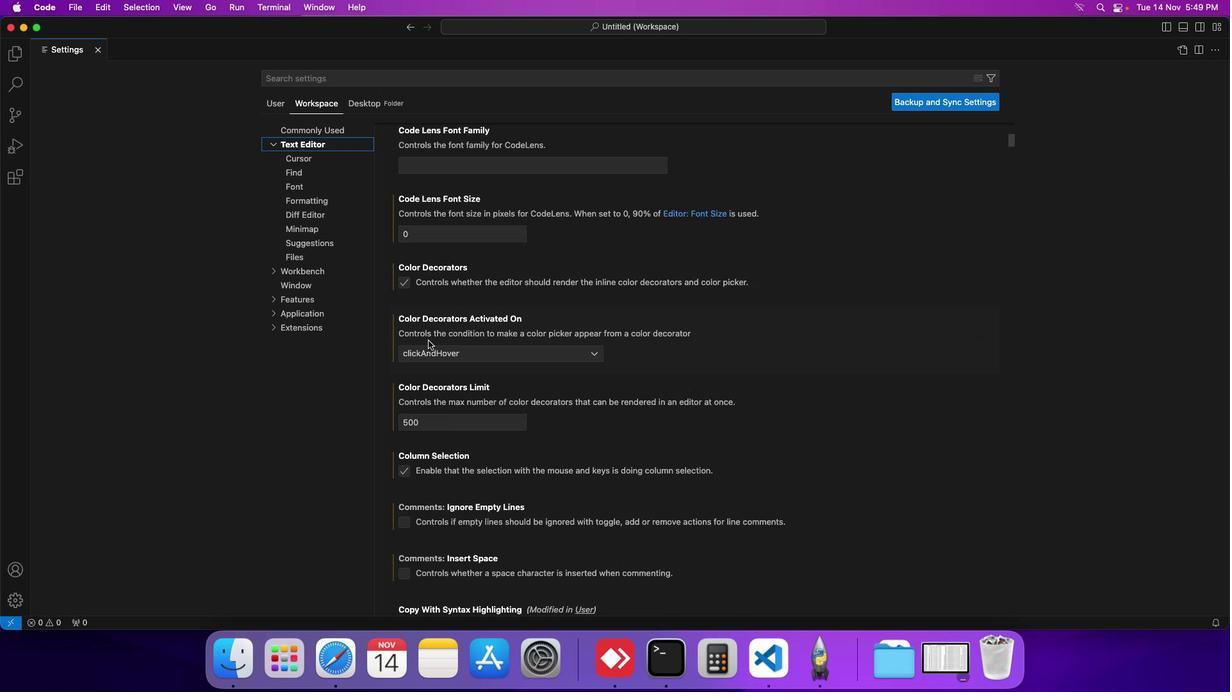 
Action: Mouse scrolled (439, 303) with delta (30, -16)
Screenshot: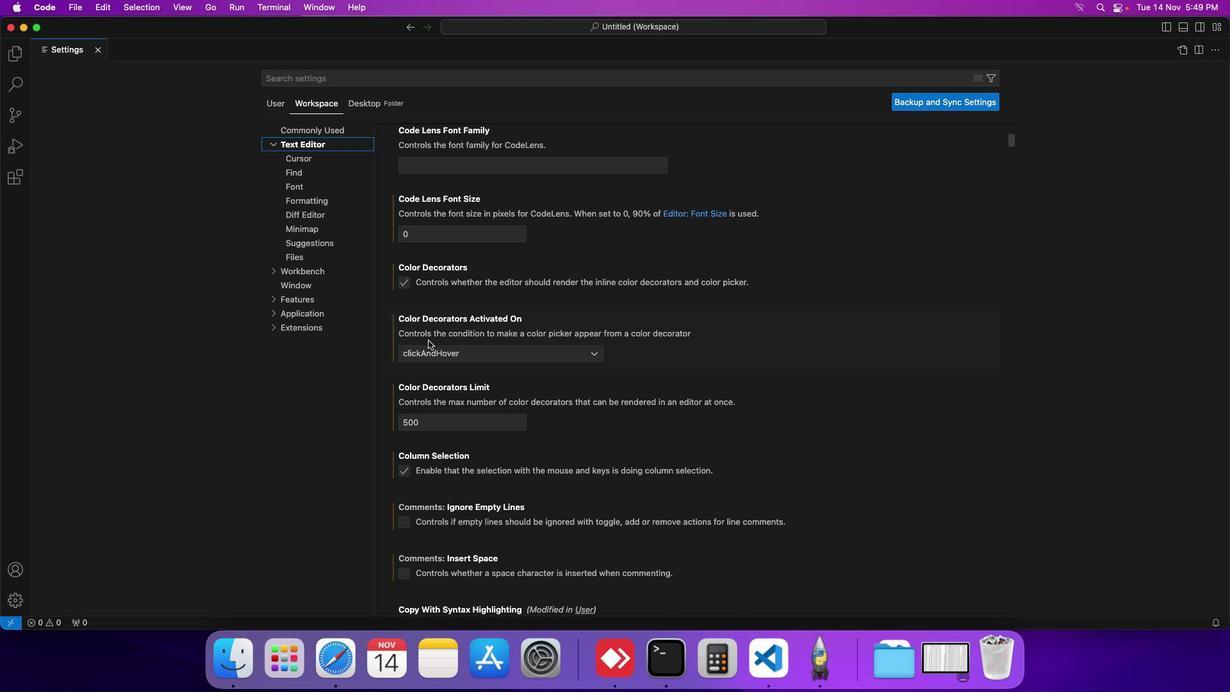 
Action: Mouse scrolled (439, 303) with delta (30, -16)
Screenshot: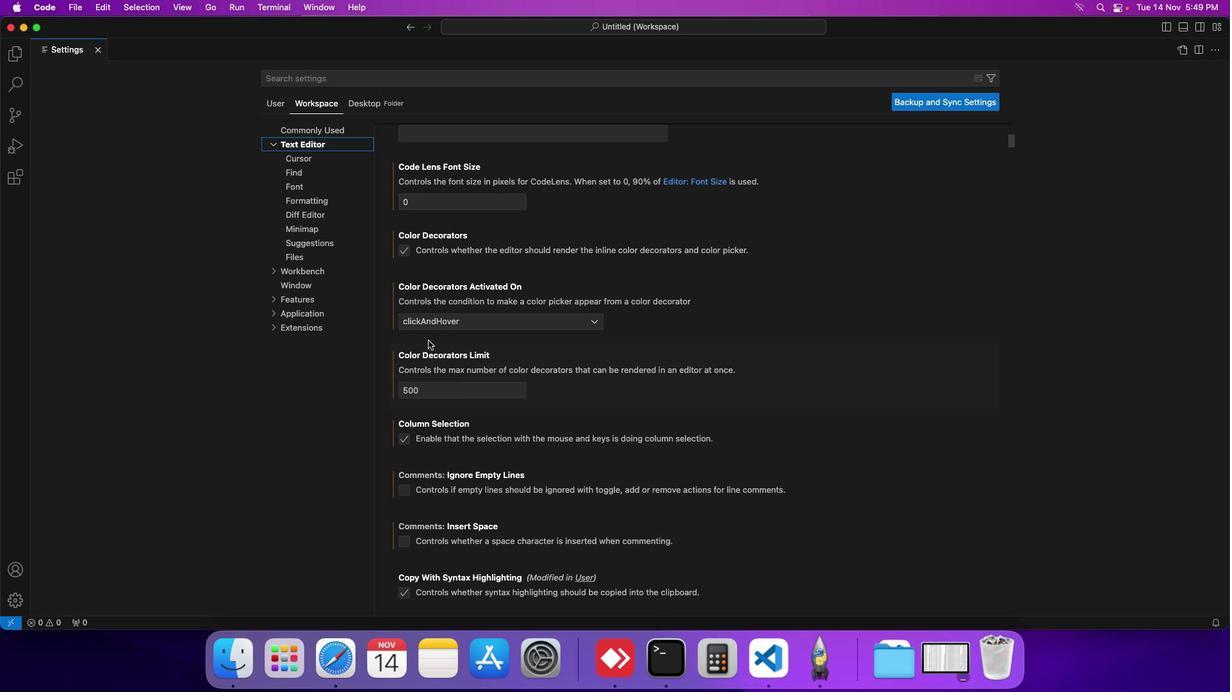 
Action: Mouse scrolled (439, 303) with delta (30, -16)
Screenshot: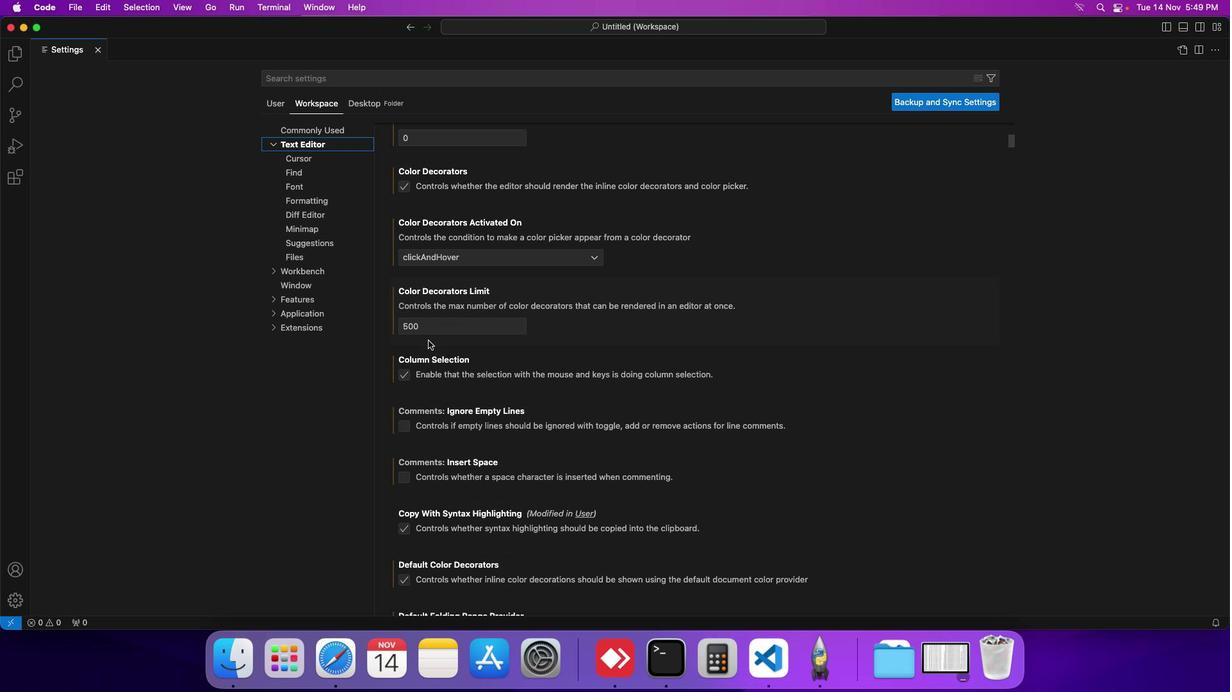
Action: Mouse scrolled (439, 303) with delta (30, -16)
Screenshot: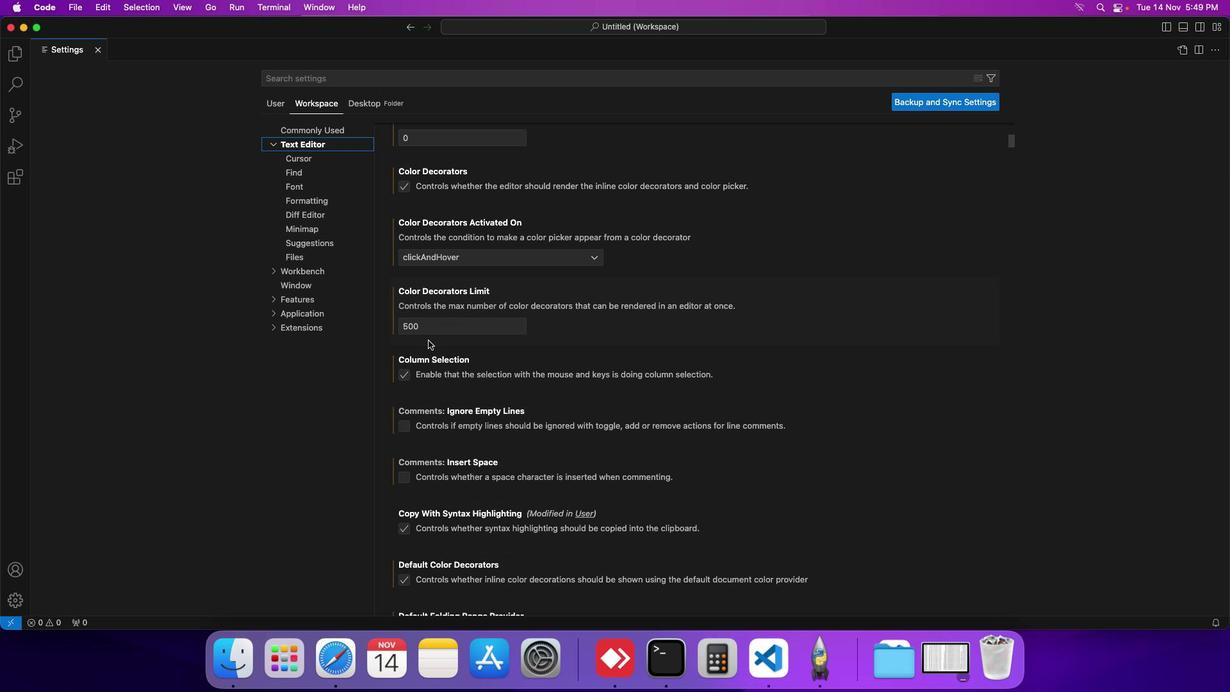 
Action: Mouse scrolled (439, 303) with delta (30, -16)
Screenshot: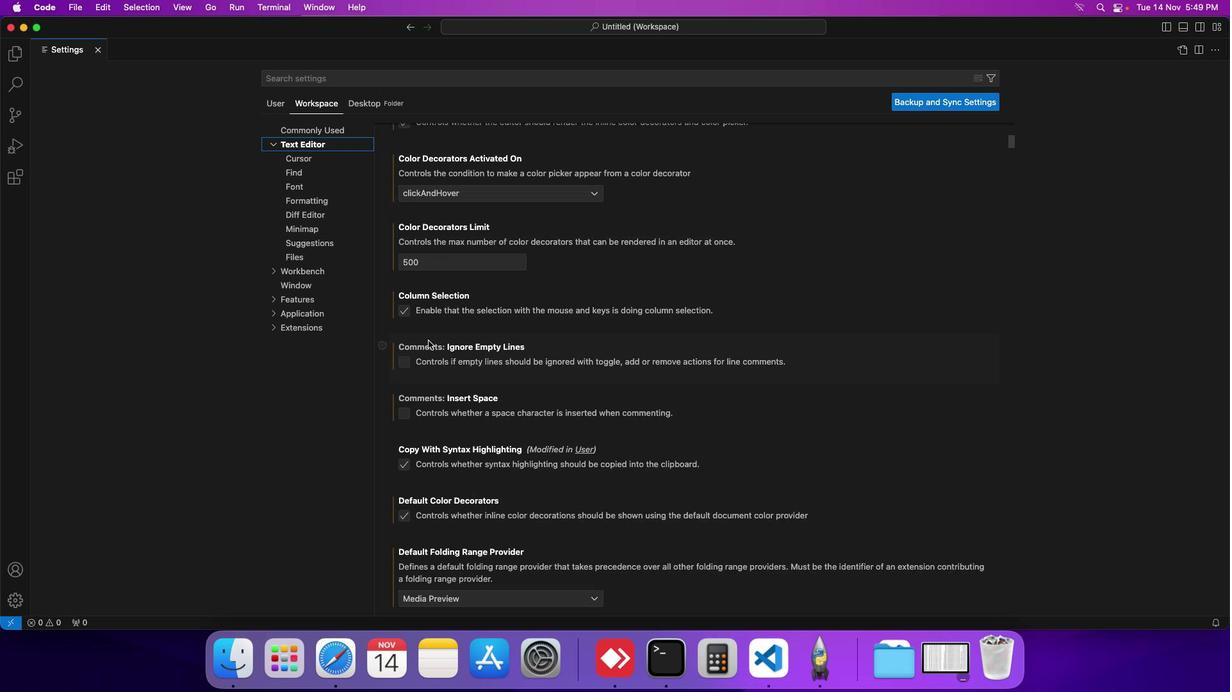 
Action: Mouse scrolled (439, 303) with delta (30, -16)
Screenshot: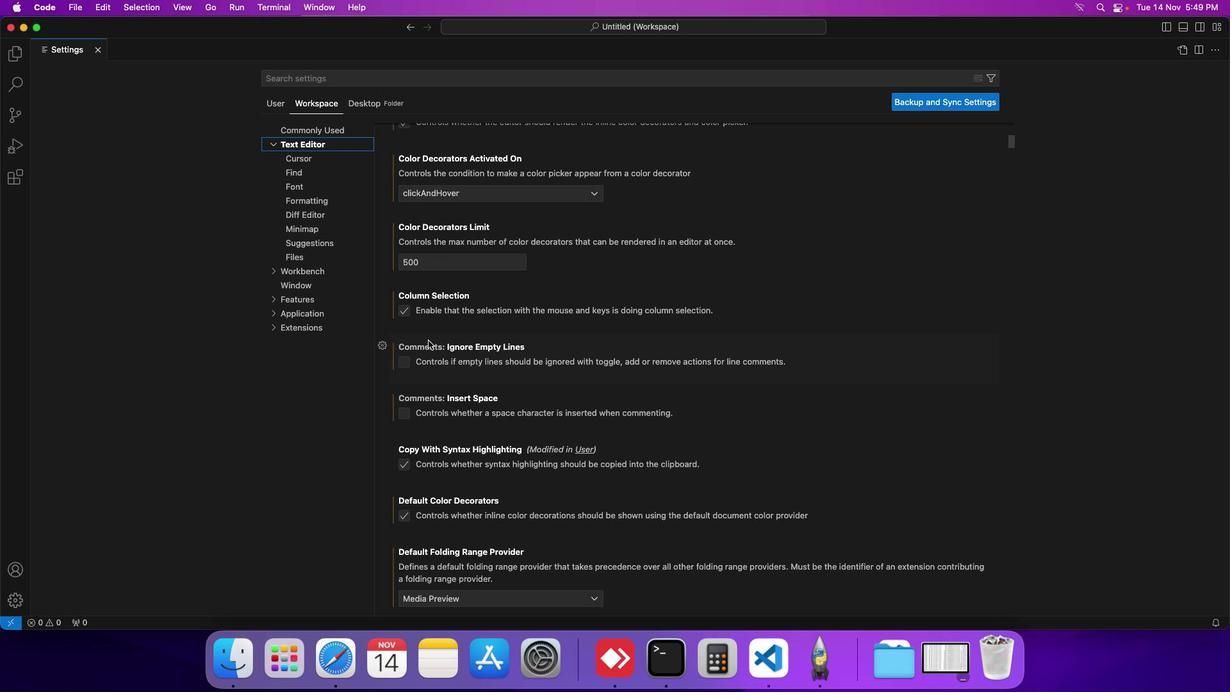 
Action: Mouse scrolled (439, 303) with delta (30, -16)
Screenshot: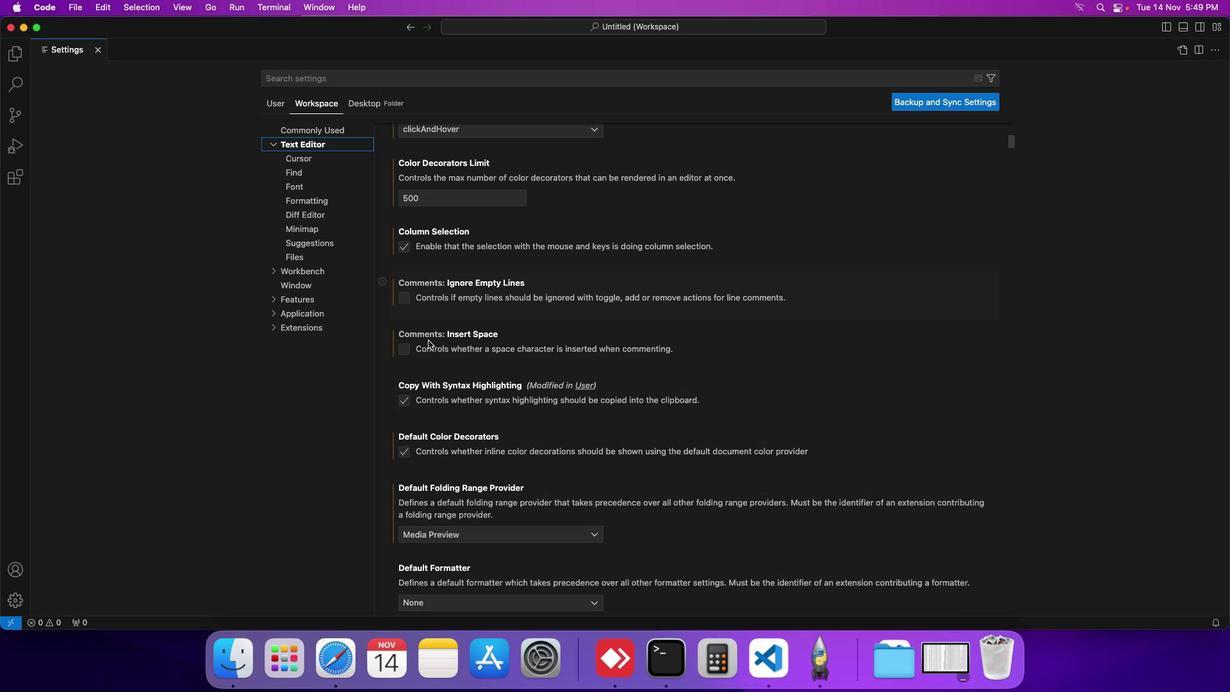 
Action: Mouse scrolled (439, 303) with delta (30, -16)
Screenshot: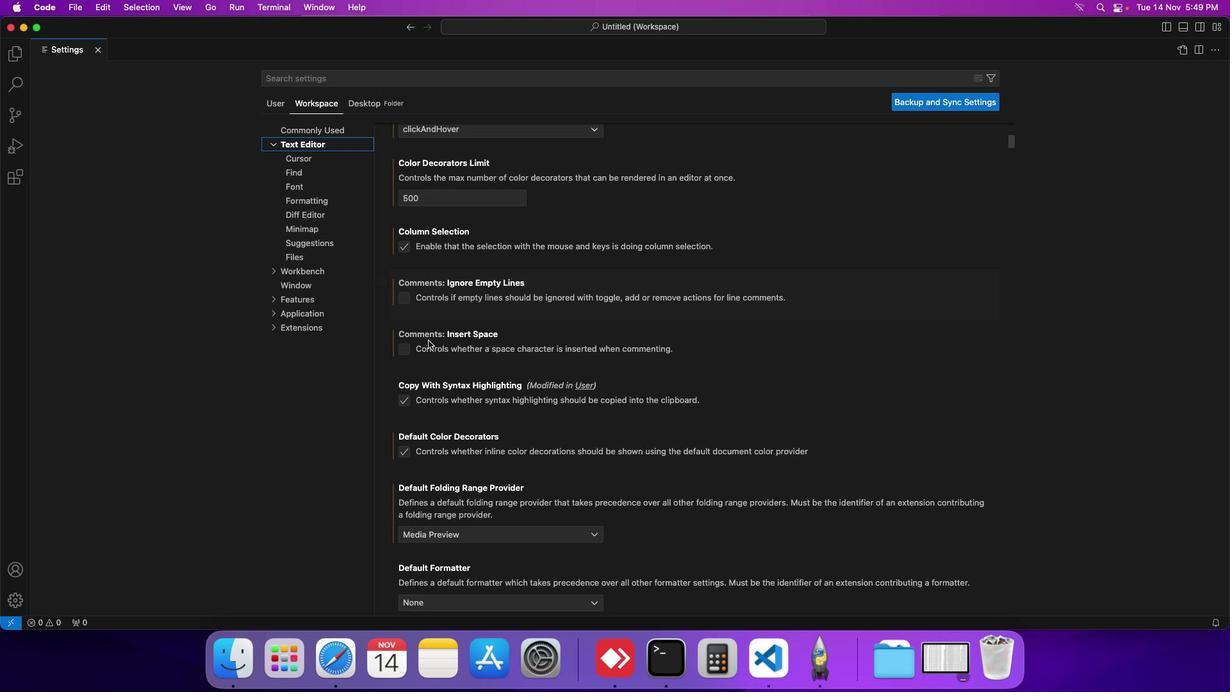 
Action: Mouse scrolled (439, 303) with delta (30, -16)
Screenshot: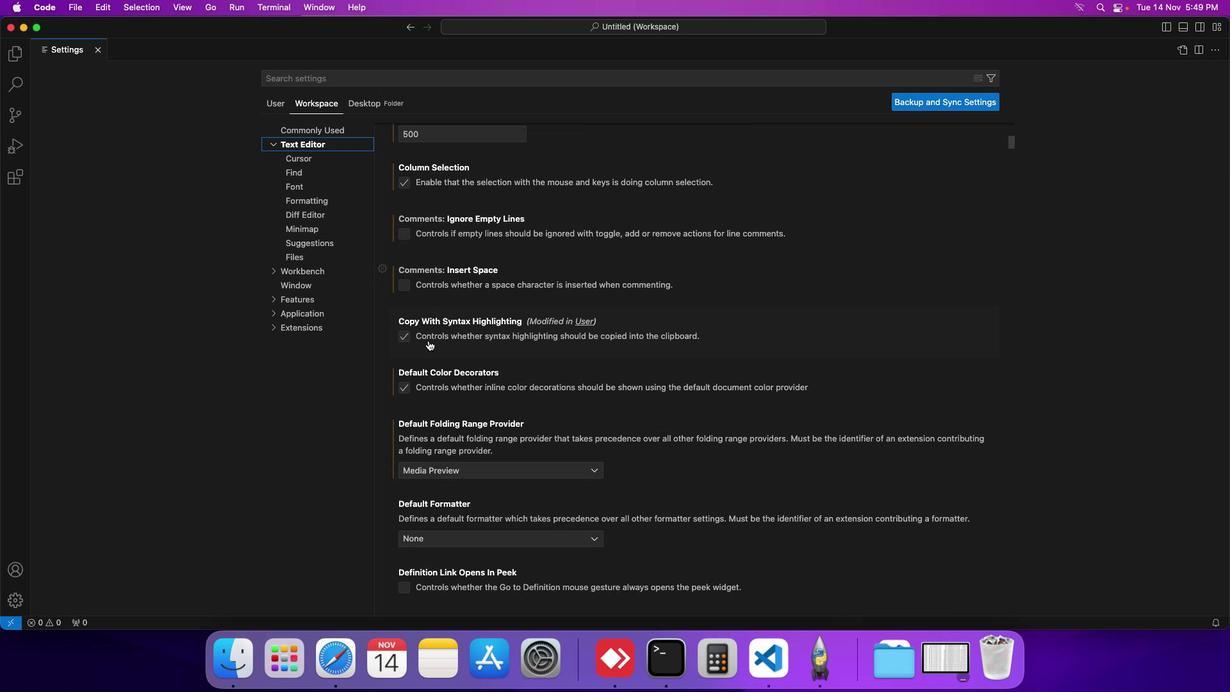 
Action: Mouse scrolled (439, 303) with delta (30, -16)
Screenshot: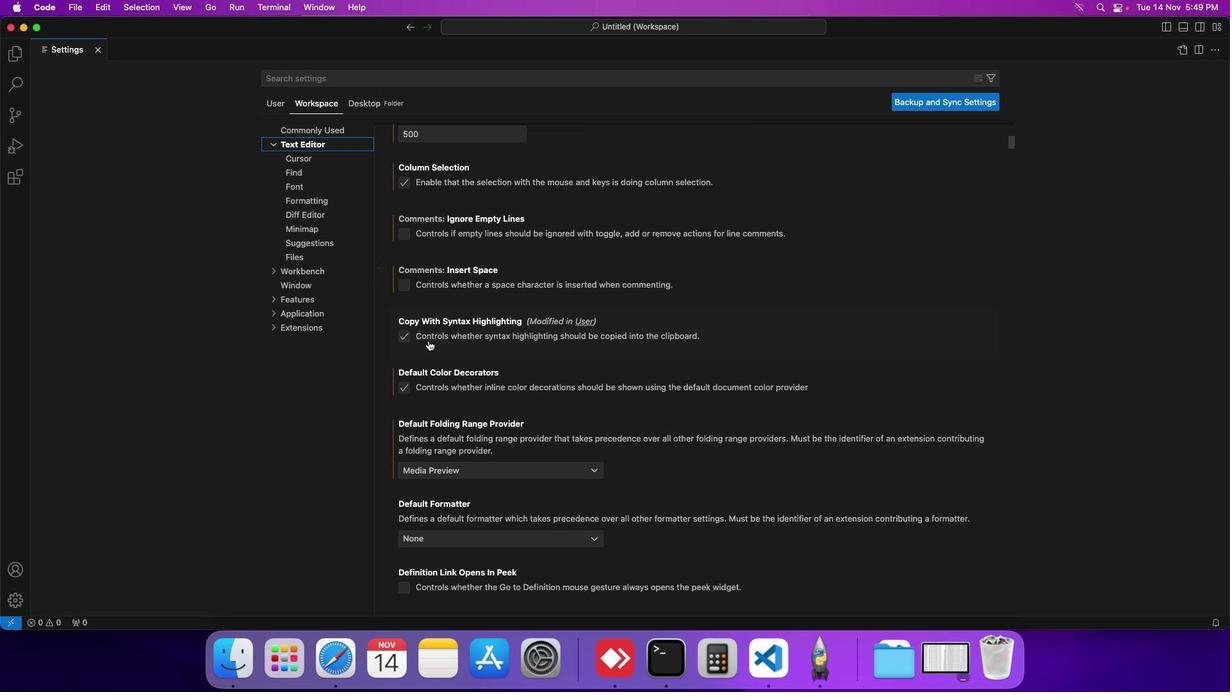 
Action: Mouse scrolled (439, 303) with delta (30, -16)
Screenshot: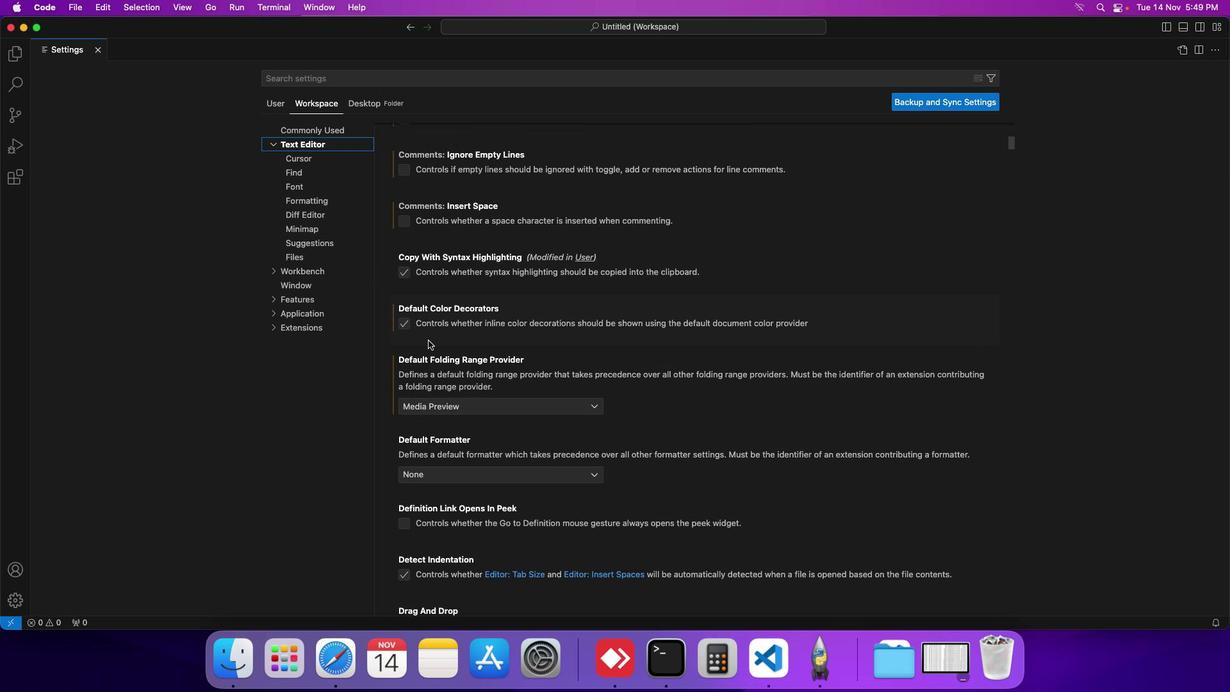 
Action: Mouse scrolled (439, 303) with delta (30, -16)
Screenshot: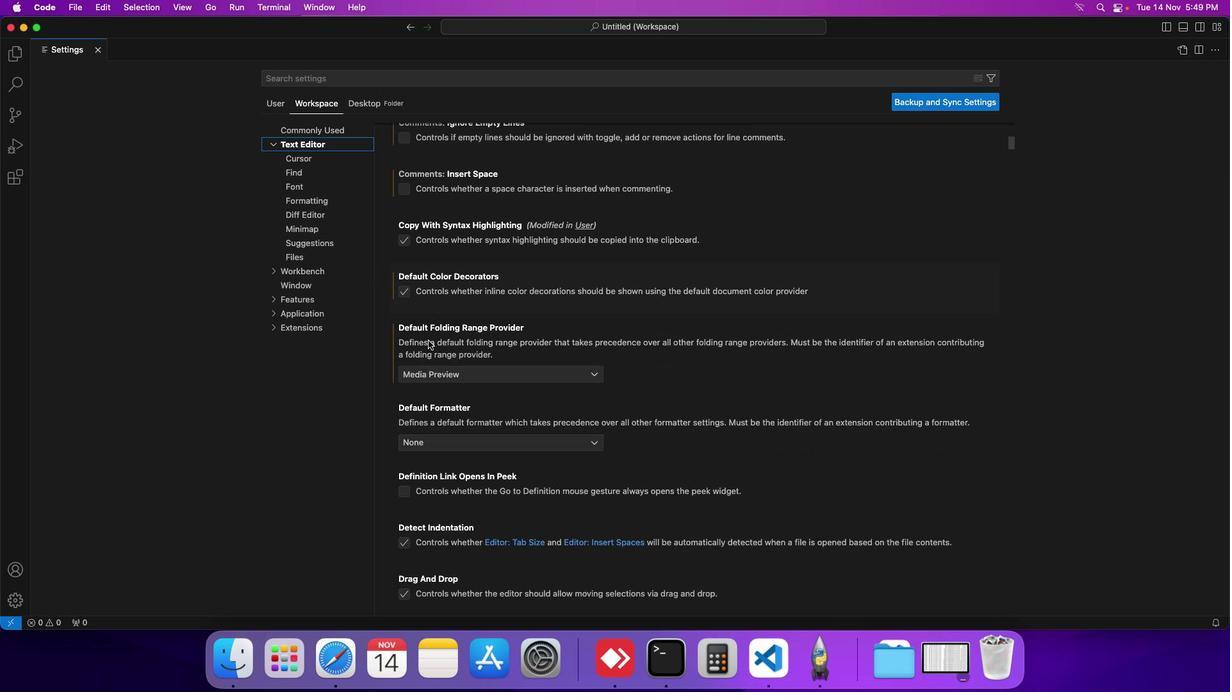 
Action: Mouse scrolled (439, 303) with delta (30, -16)
Screenshot: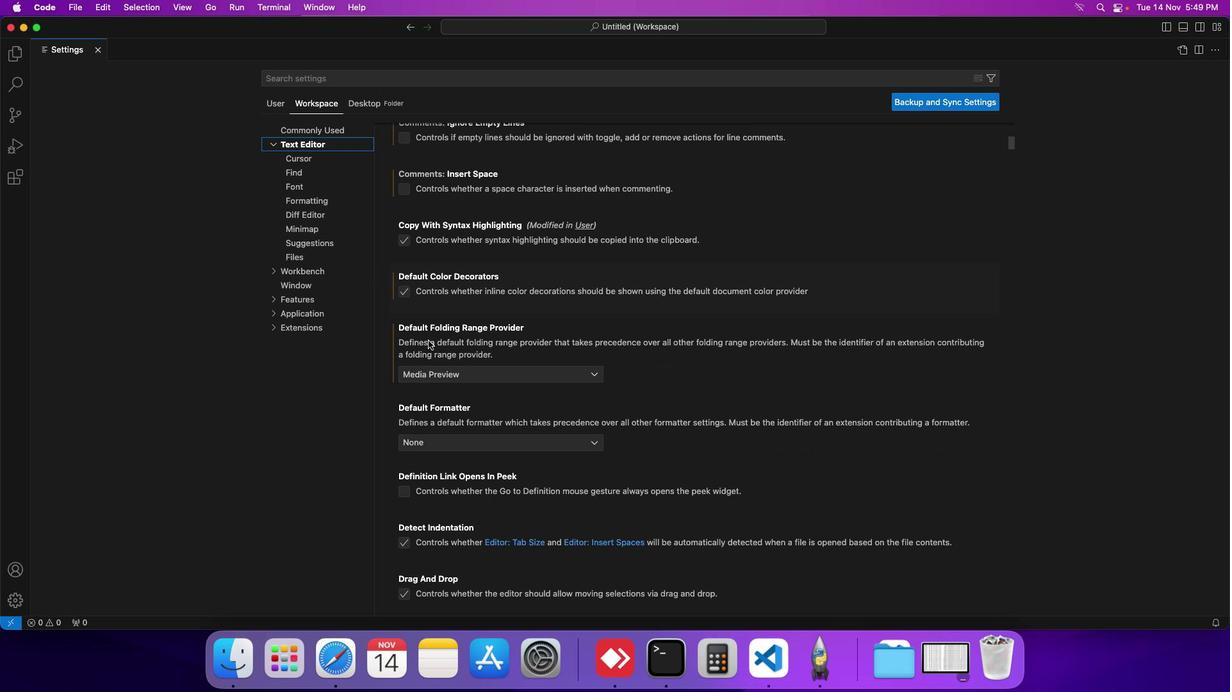 
Action: Mouse scrolled (439, 303) with delta (30, -16)
Screenshot: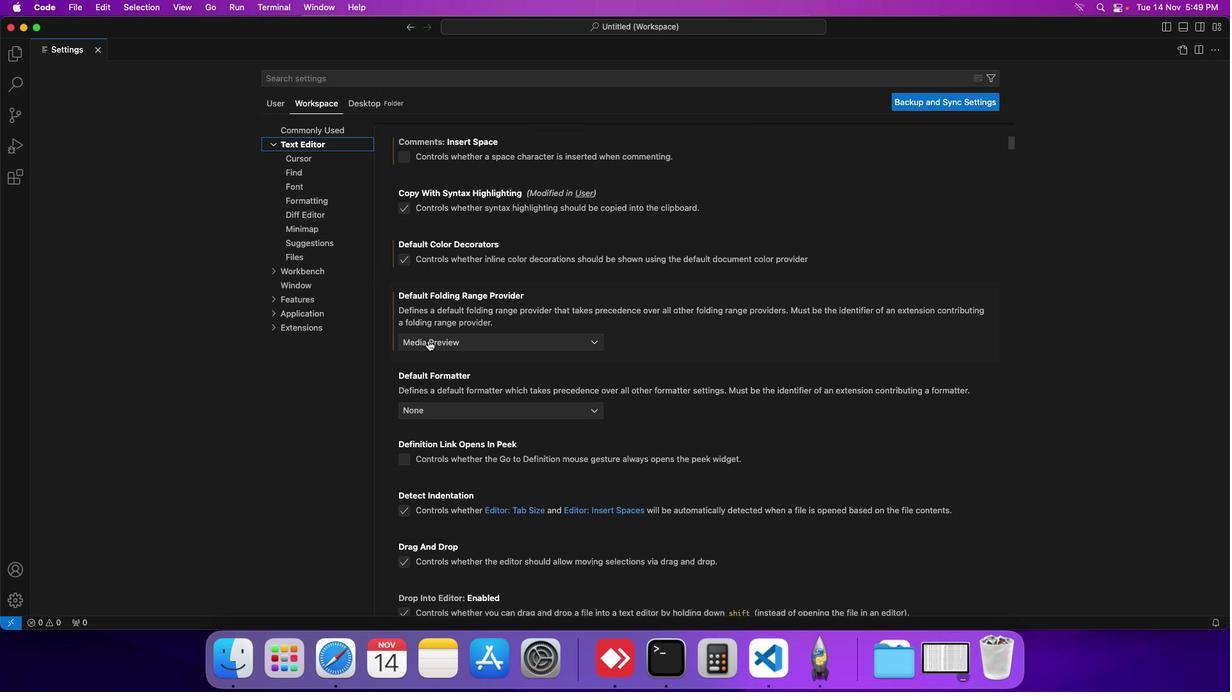 
Action: Mouse scrolled (439, 303) with delta (30, -16)
Screenshot: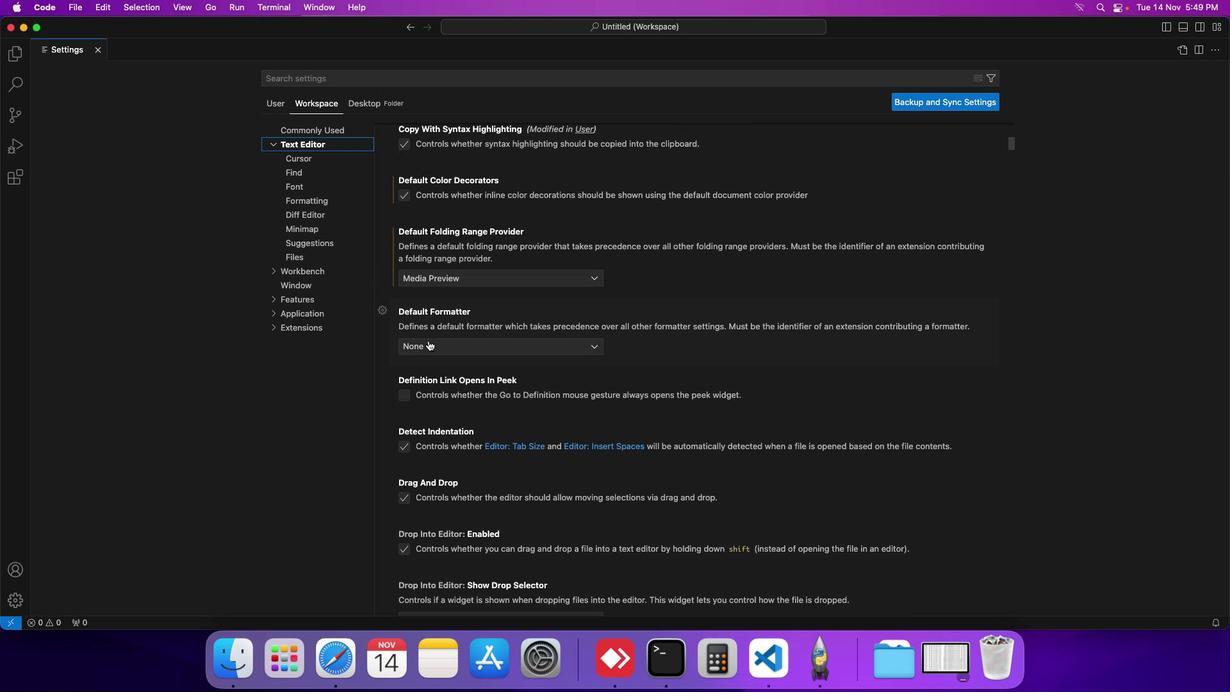
Action: Mouse scrolled (439, 303) with delta (30, -16)
Screenshot: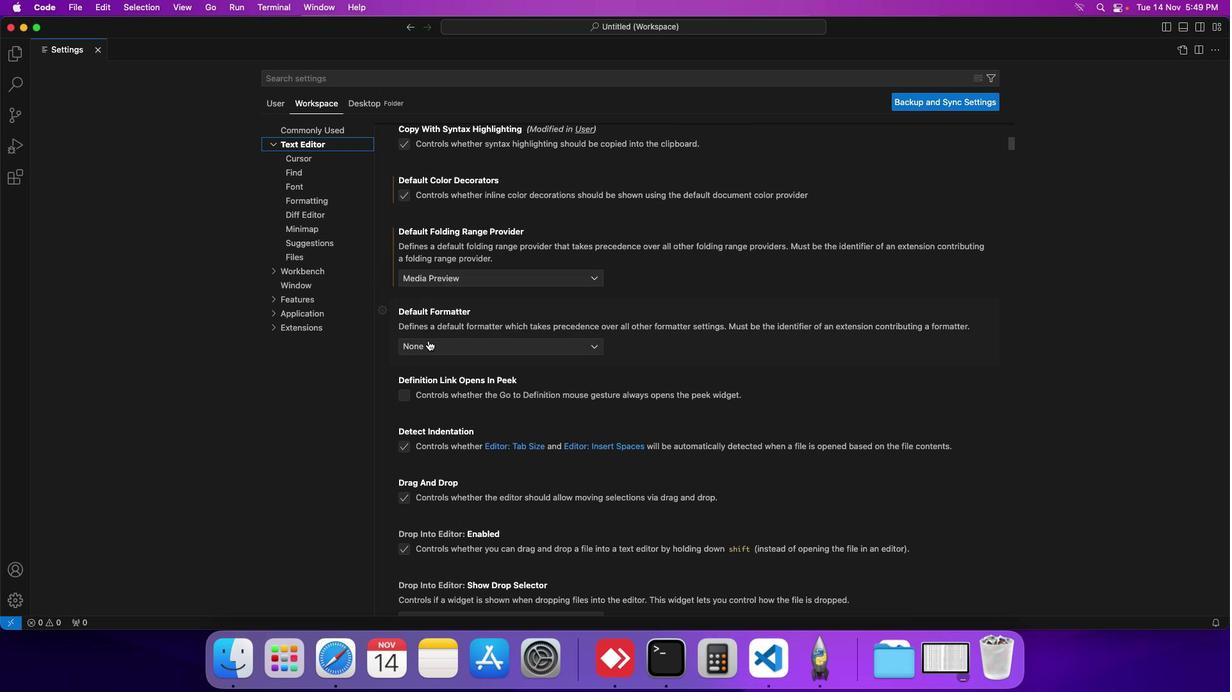 
Action: Mouse moved to (464, 246)
Screenshot: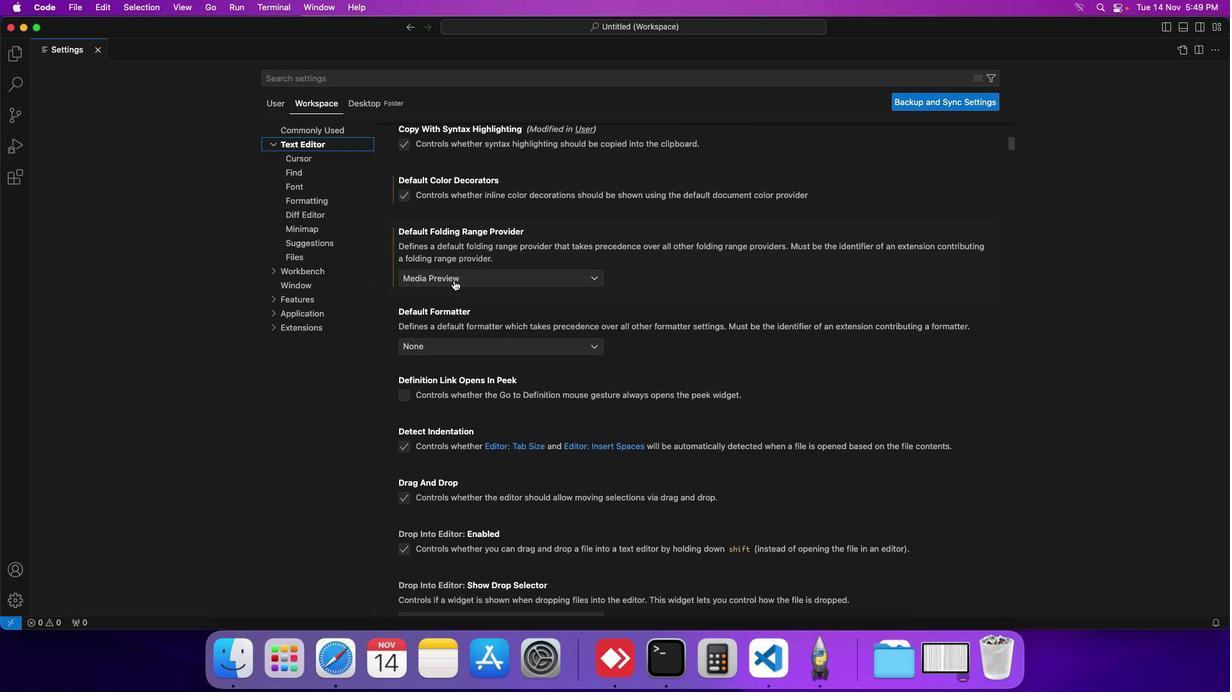 
Action: Mouse pressed left at (464, 246)
Screenshot: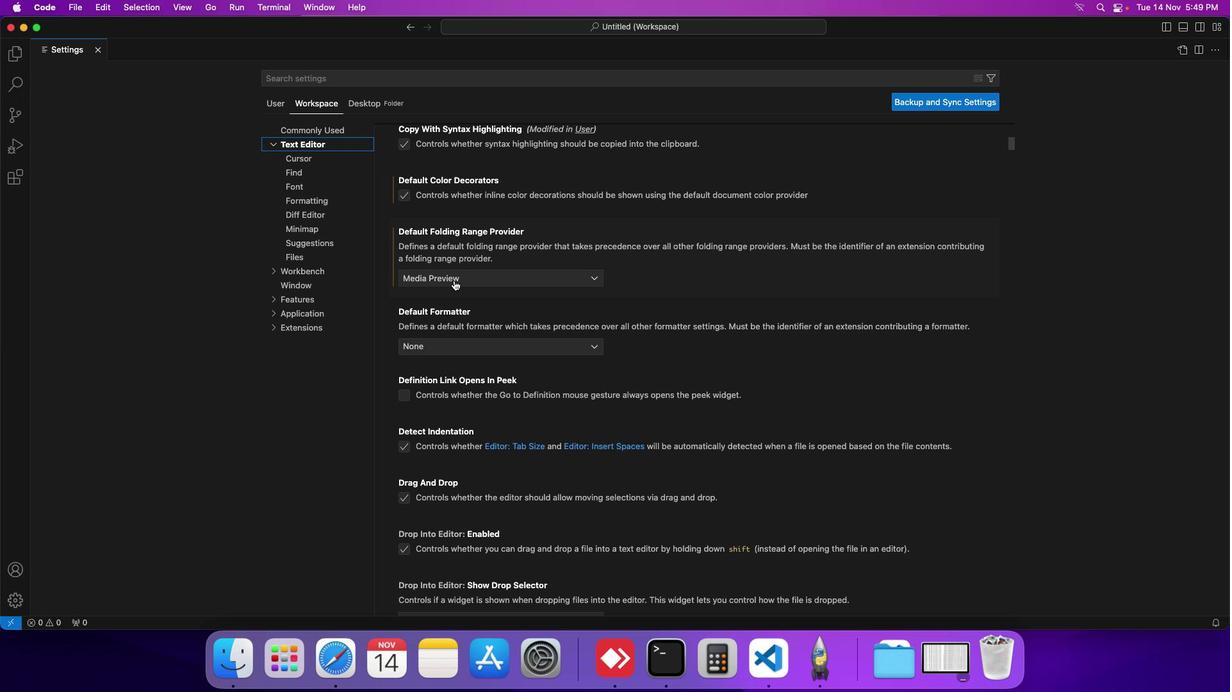 
Action: Mouse moved to (462, 370)
Screenshot: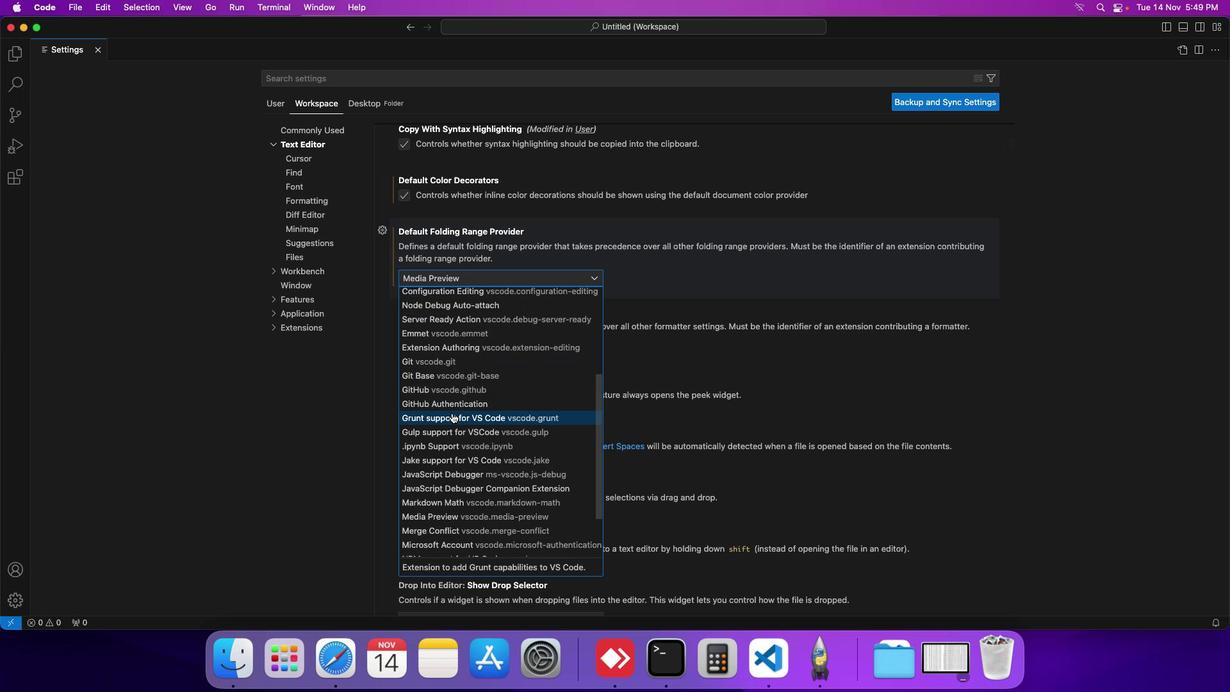 
Action: Mouse scrolled (462, 370) with delta (30, -16)
Screenshot: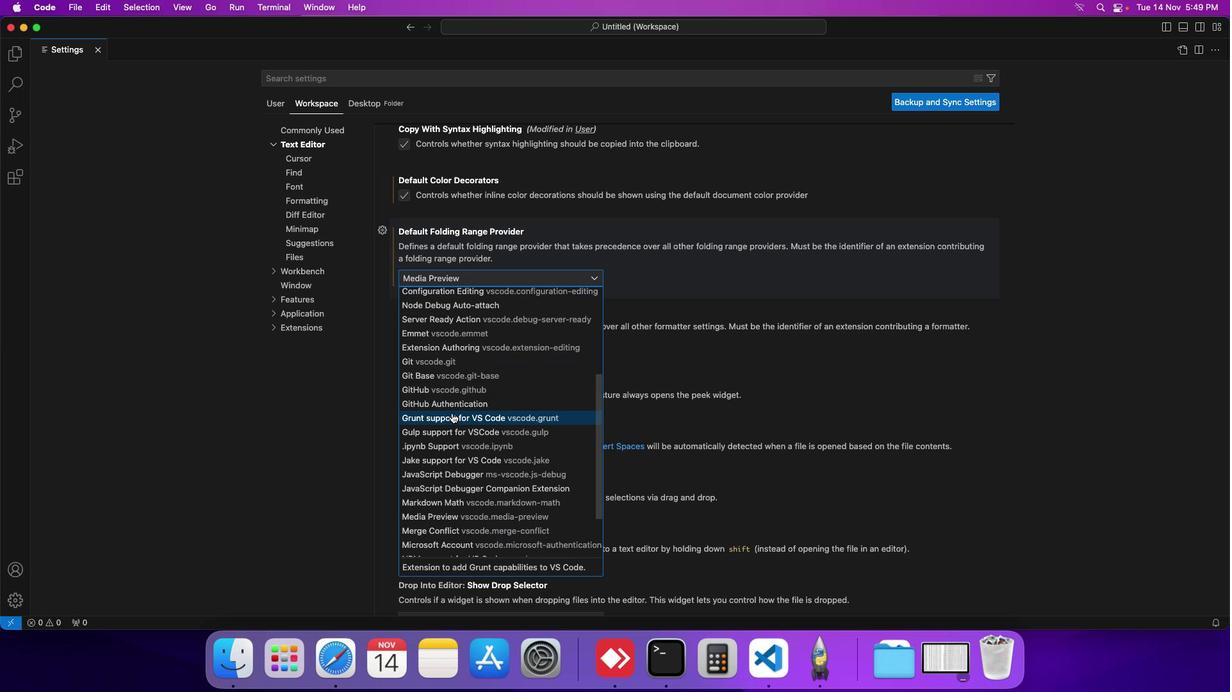 
Action: Mouse moved to (461, 485)
Screenshot: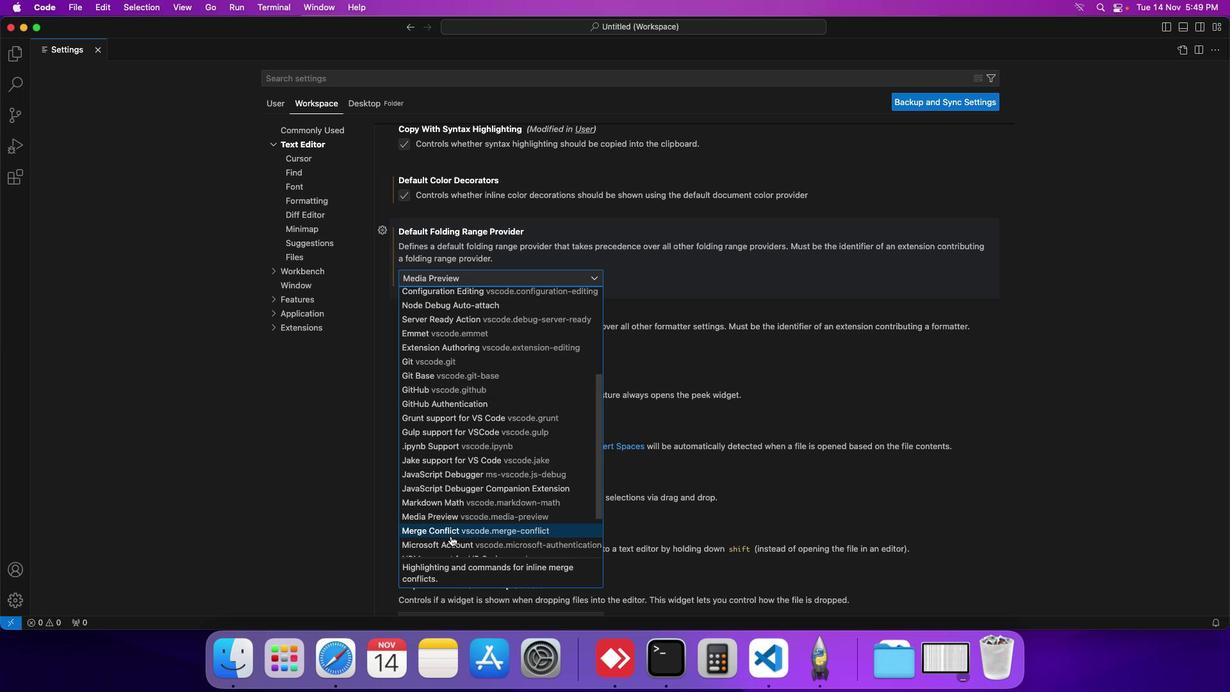 
Action: Mouse pressed left at (461, 485)
Screenshot: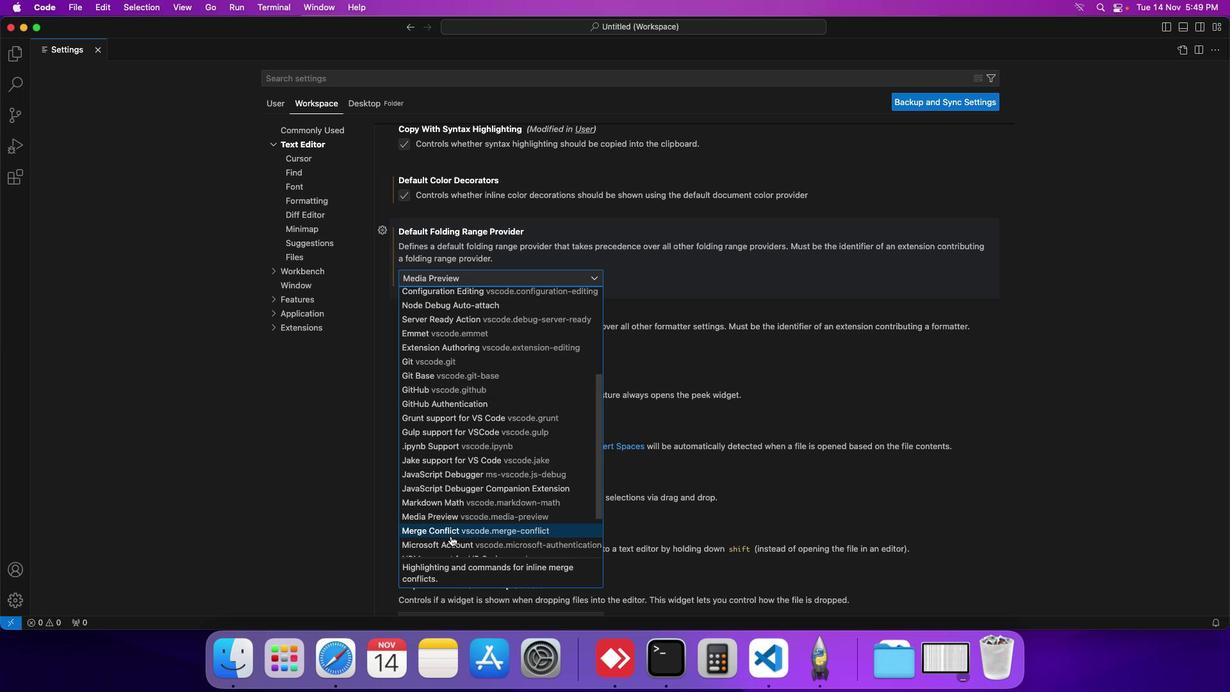 
Action: Mouse moved to (510, 244)
Screenshot: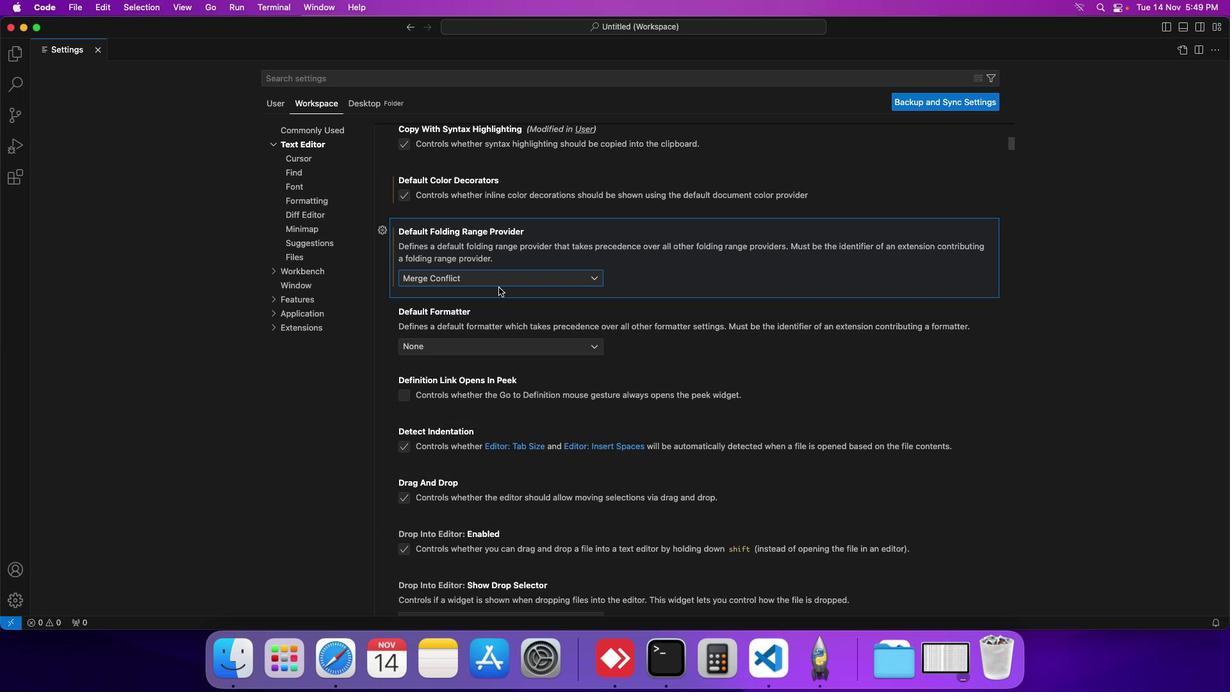 
